 Task: In the  document Remotework.epub Add page color 'Sky Blue'Sky Blue . Insert watermark . Insert watermark  Ram&Sons Apply Font Style in watermark Nunito; font size  117 and place the watermark  Diagonally 
Action: Mouse moved to (263, 324)
Screenshot: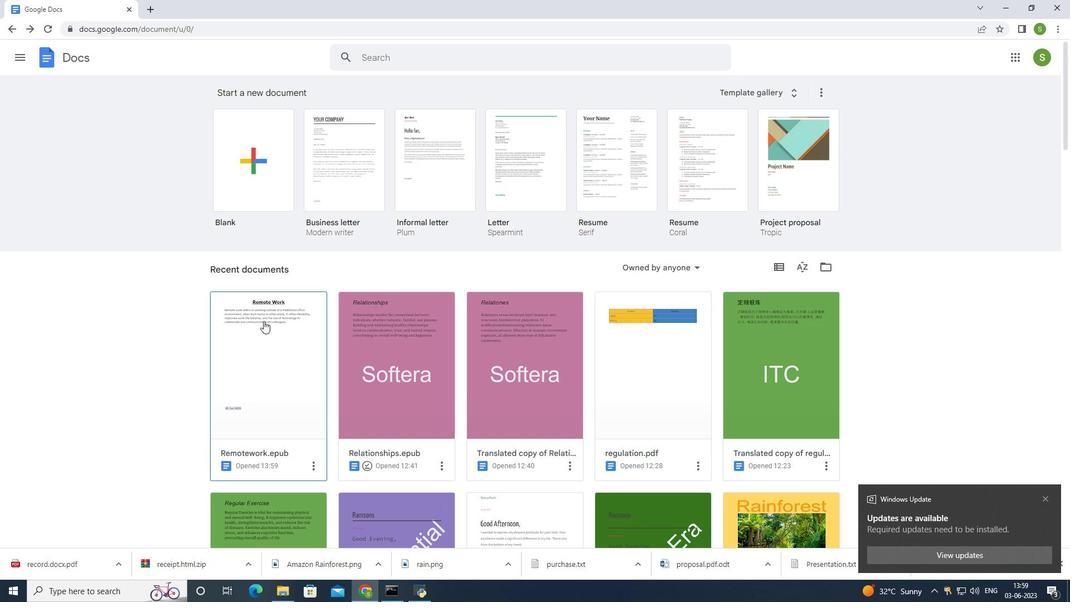 
Action: Mouse pressed left at (263, 324)
Screenshot: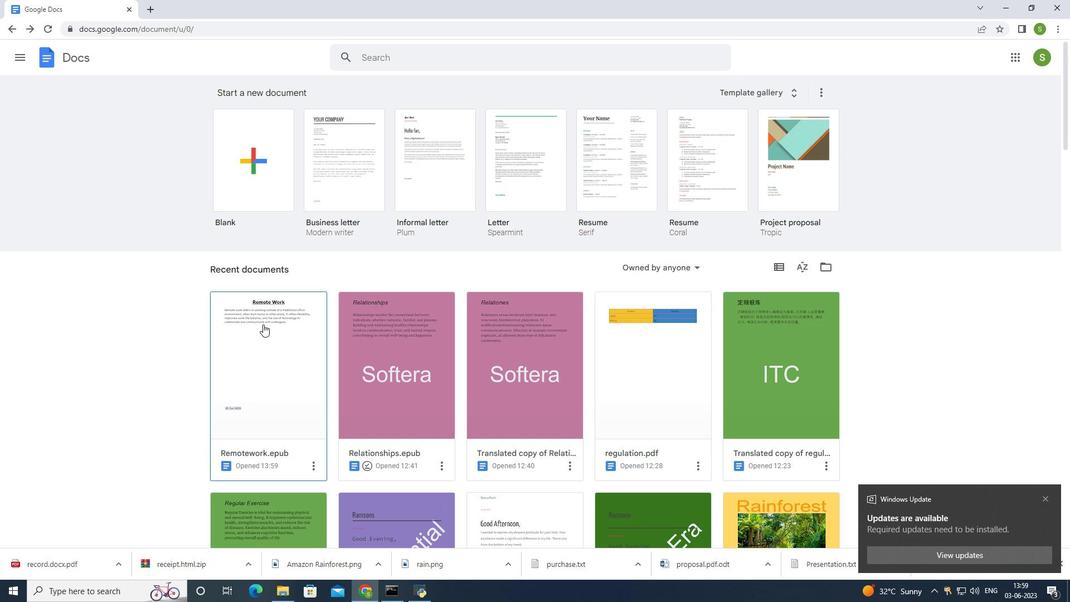 
Action: Mouse moved to (42, 66)
Screenshot: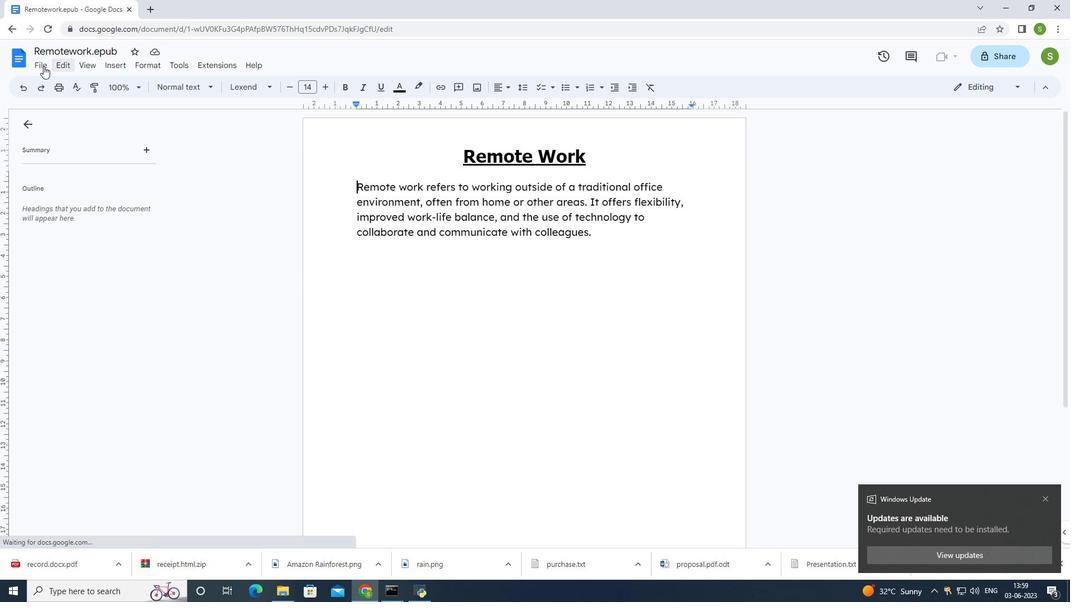 
Action: Mouse pressed left at (42, 66)
Screenshot: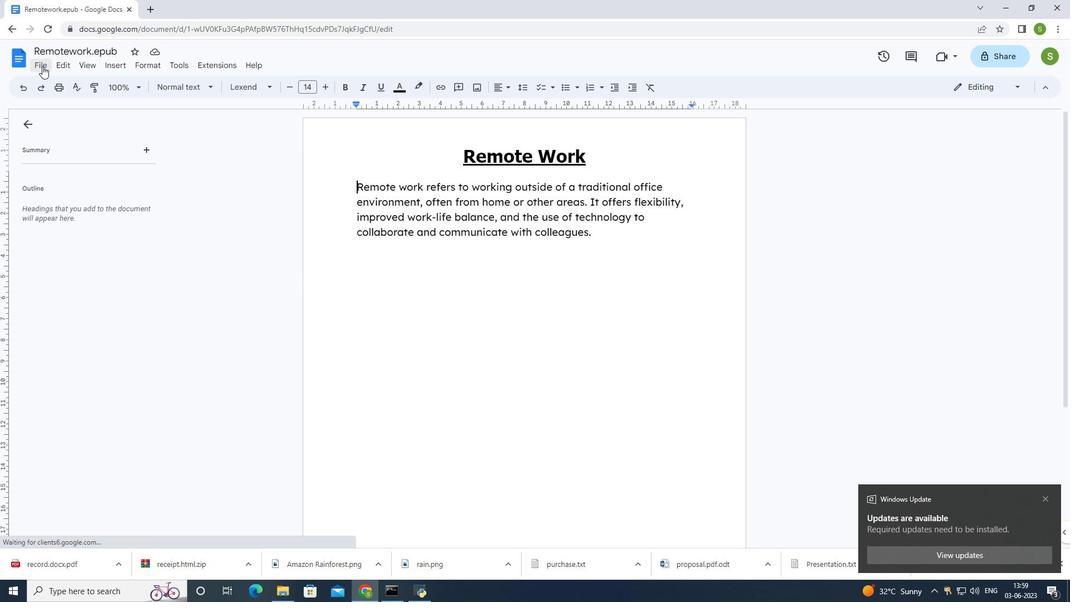 
Action: Mouse moved to (68, 369)
Screenshot: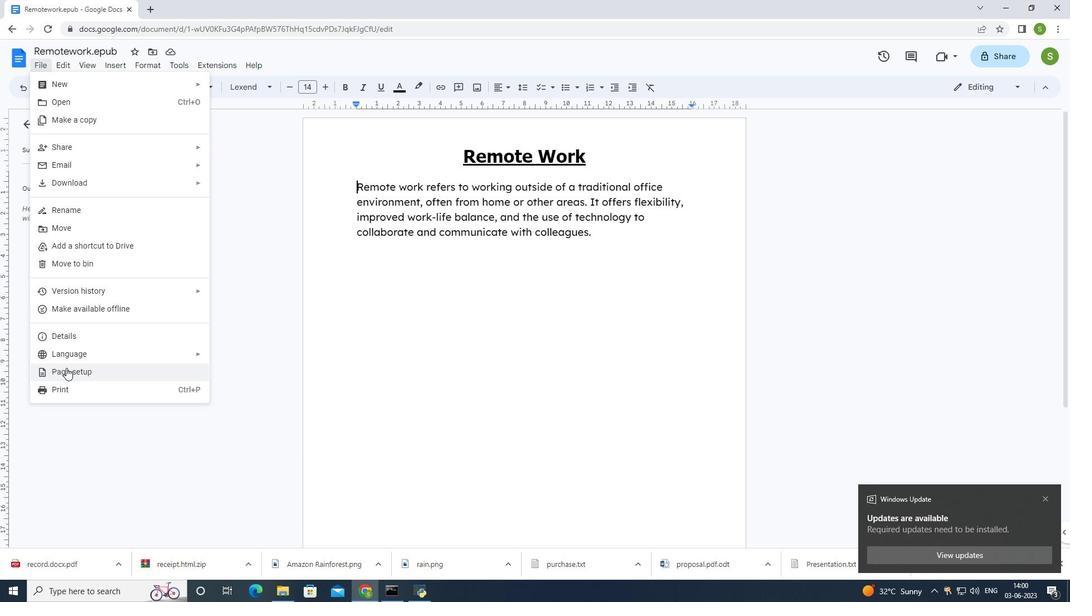 
Action: Mouse pressed left at (66, 367)
Screenshot: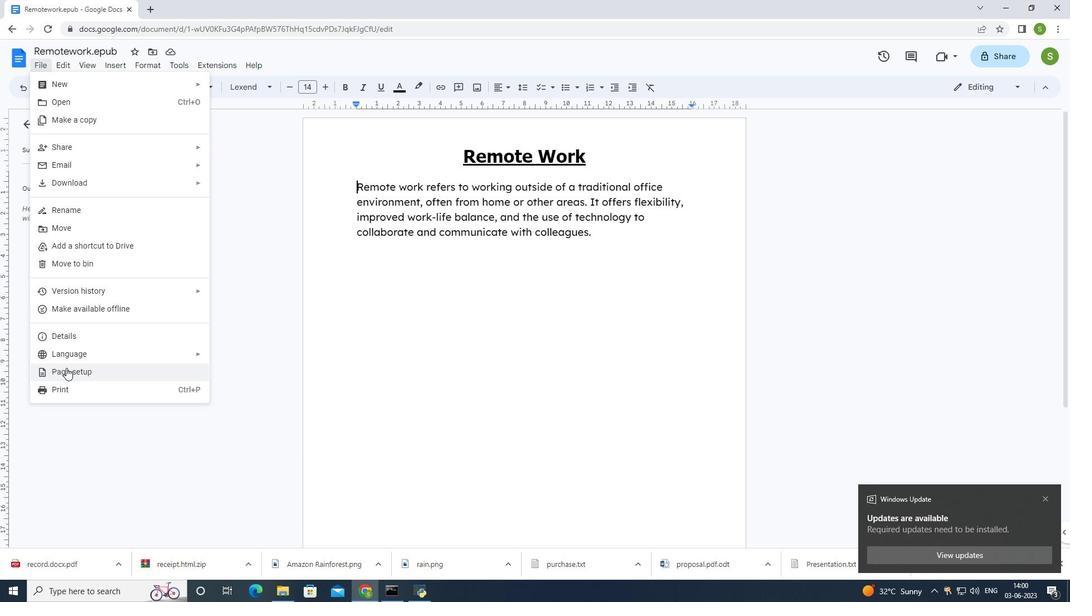 
Action: Mouse moved to (453, 362)
Screenshot: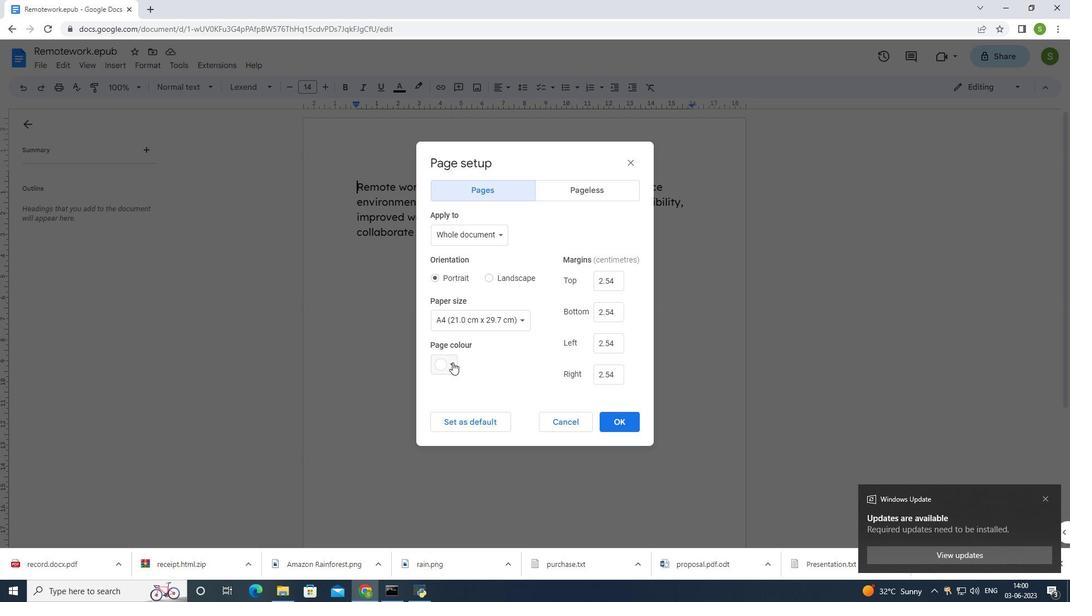
Action: Mouse pressed left at (453, 362)
Screenshot: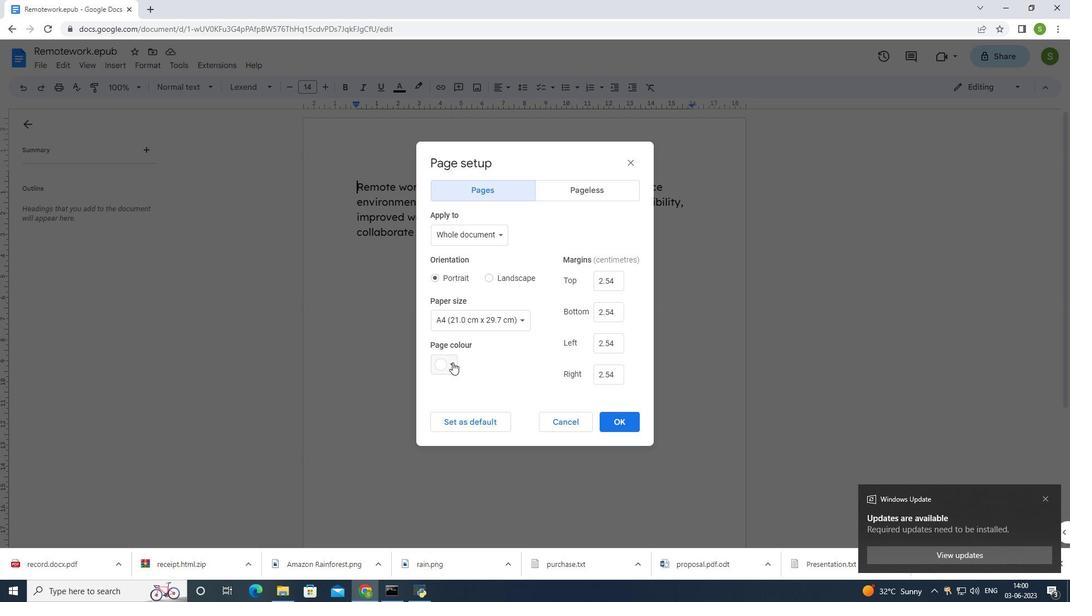 
Action: Mouse moved to (501, 434)
Screenshot: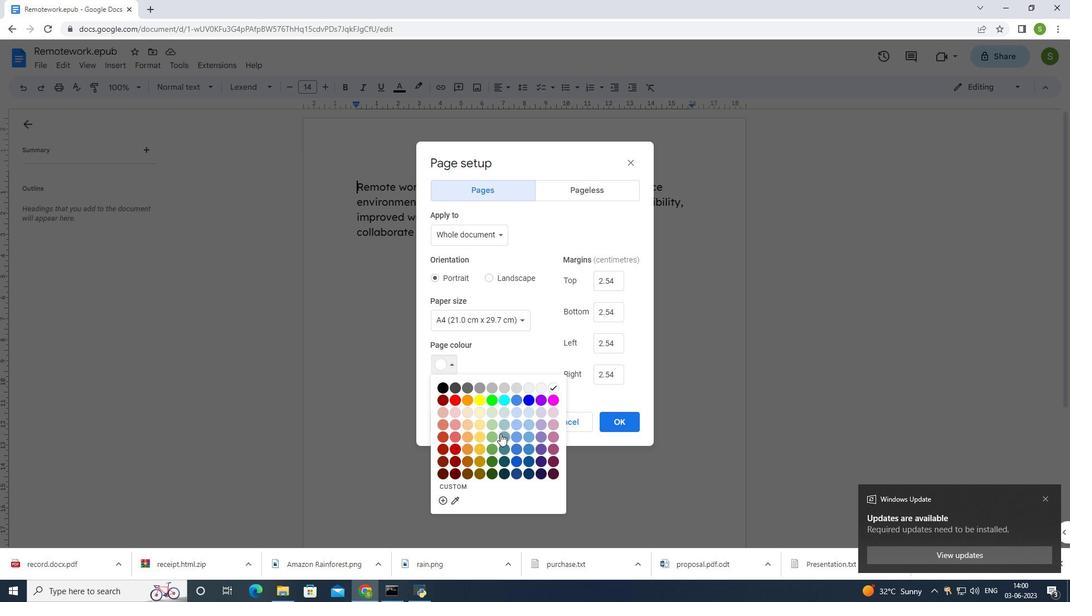 
Action: Mouse pressed left at (501, 434)
Screenshot: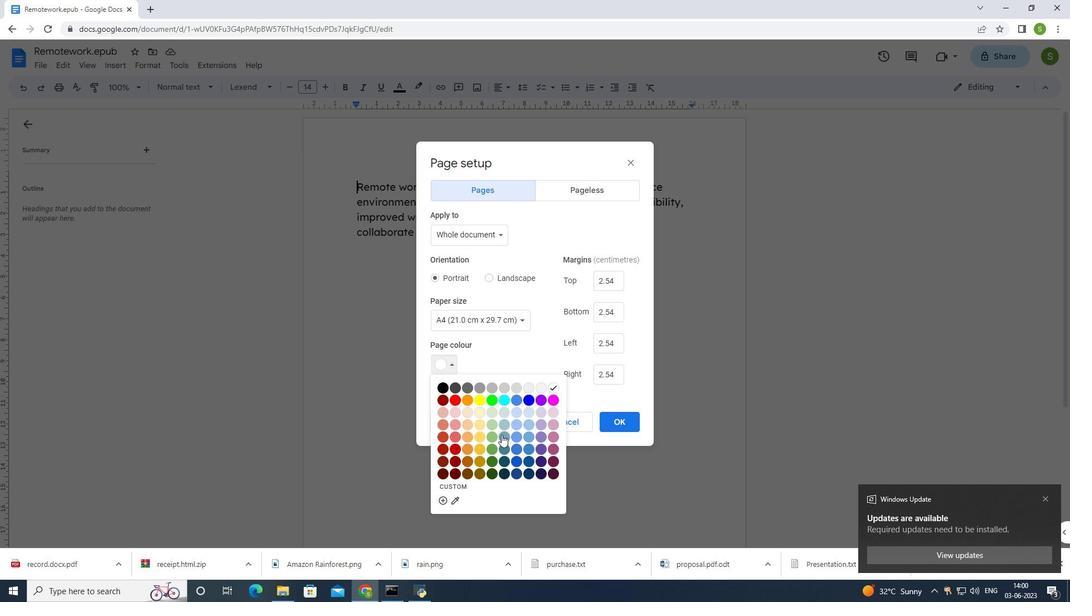 
Action: Mouse moved to (609, 422)
Screenshot: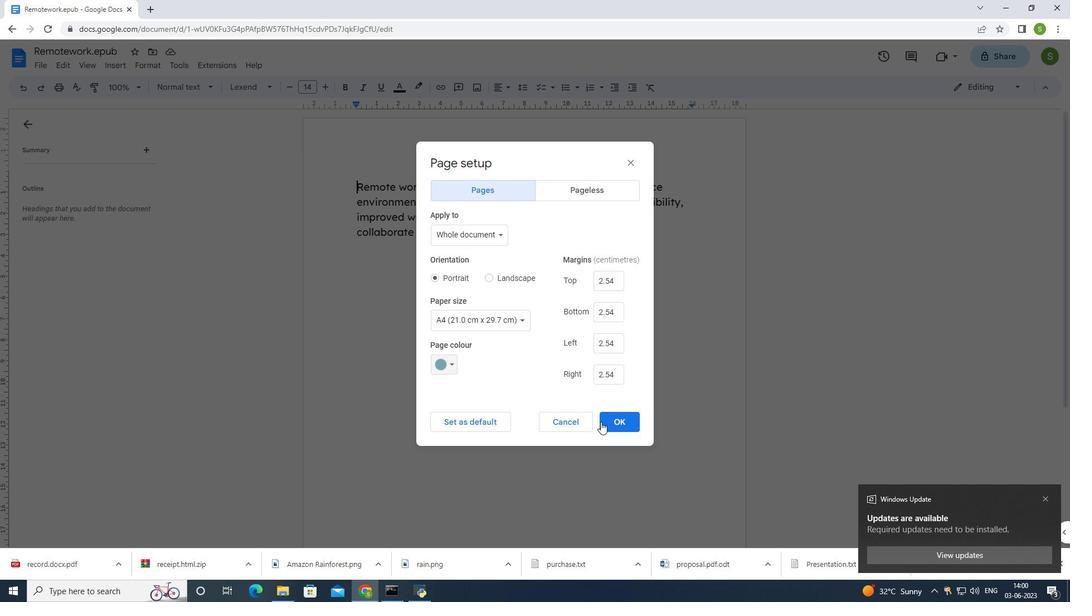 
Action: Mouse pressed left at (609, 422)
Screenshot: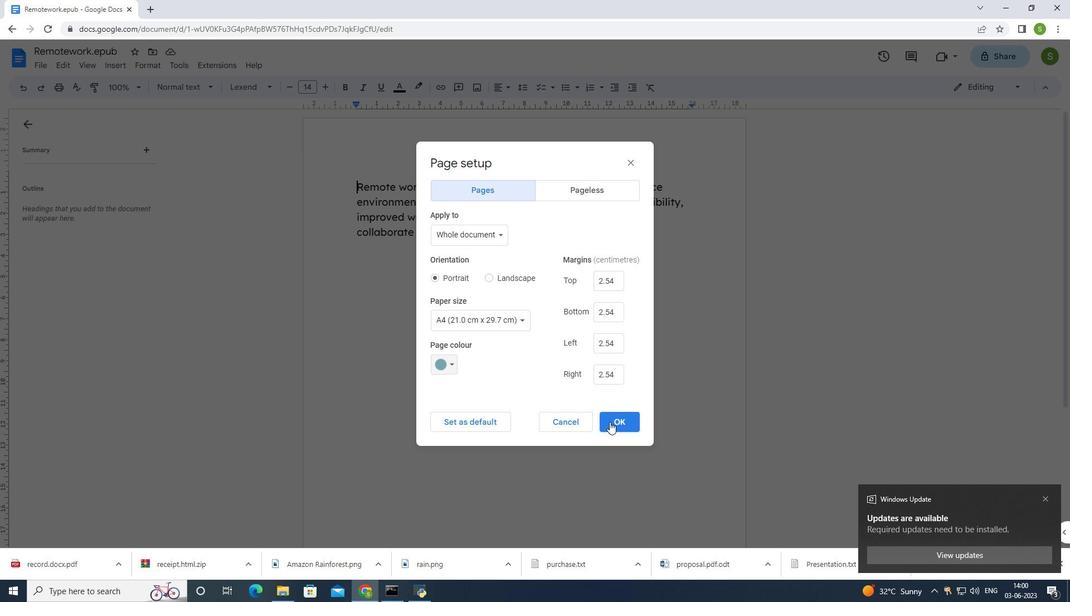 
Action: Mouse moved to (109, 69)
Screenshot: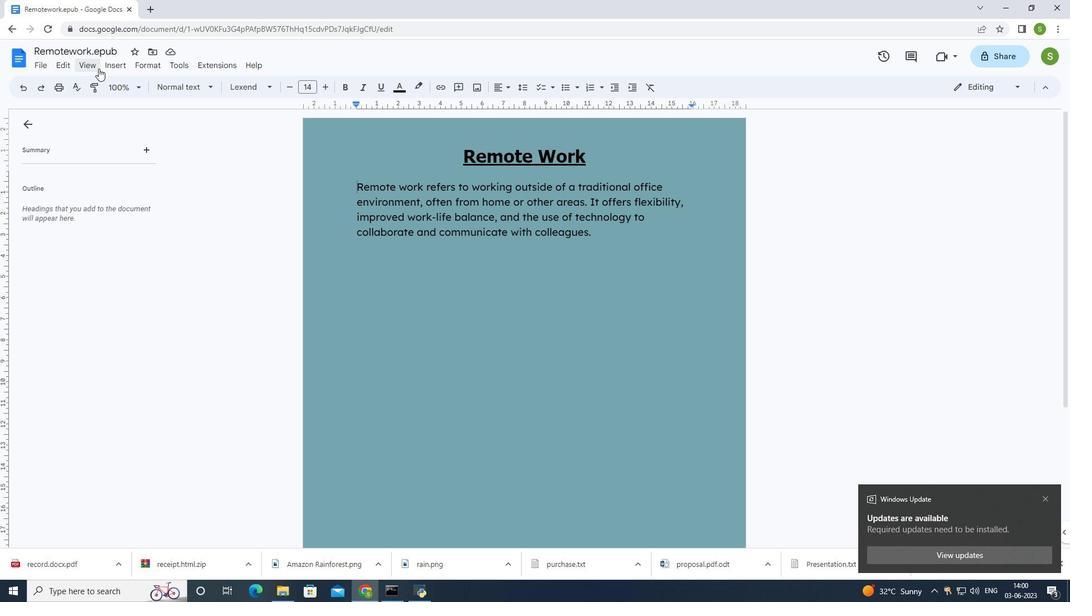 
Action: Mouse pressed left at (109, 69)
Screenshot: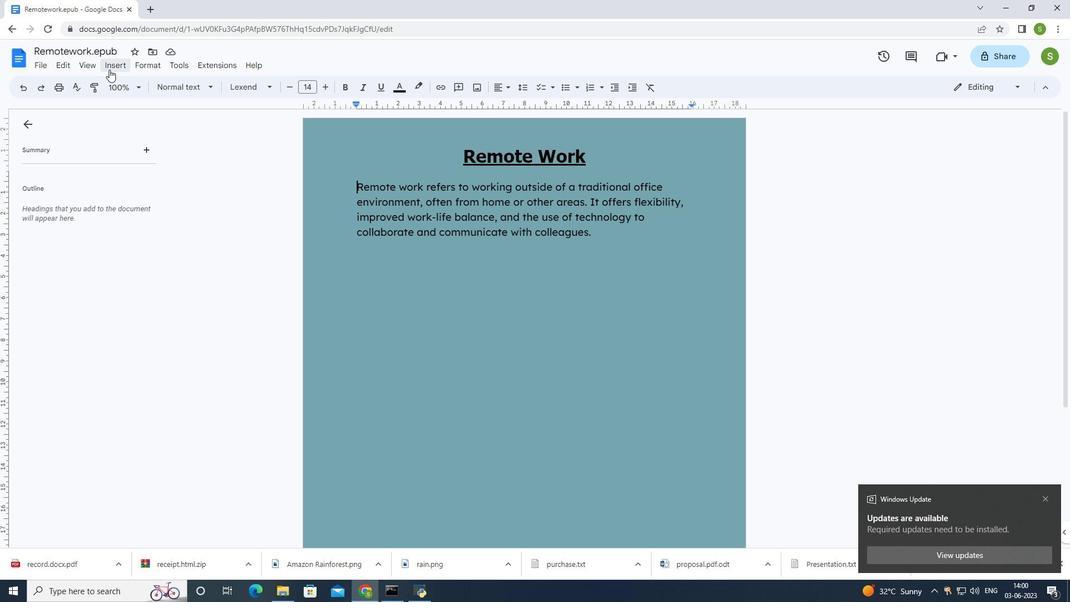 
Action: Mouse moved to (151, 324)
Screenshot: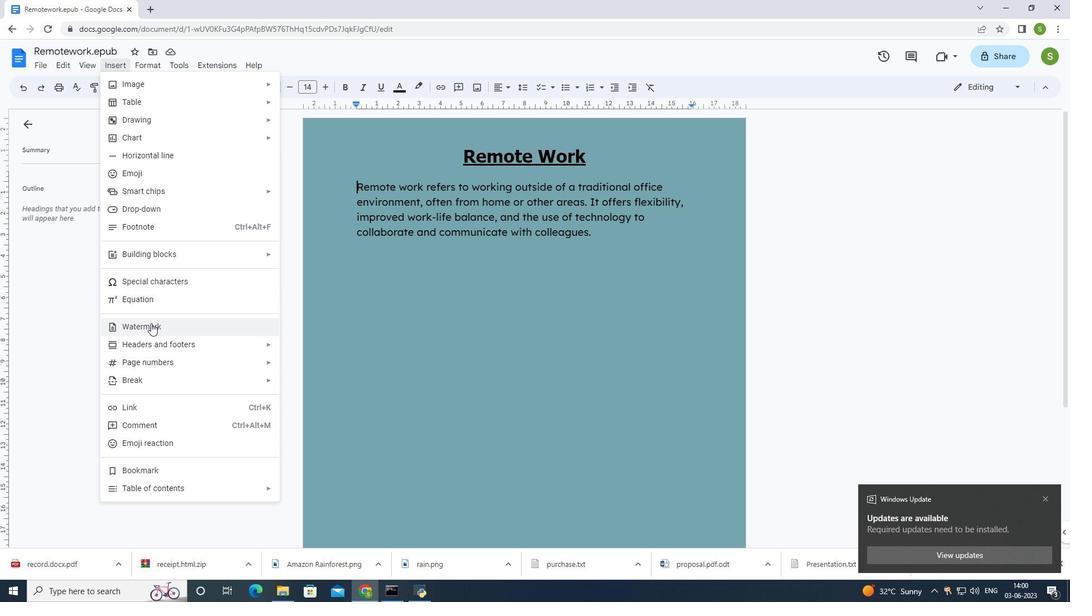 
Action: Mouse pressed left at (151, 324)
Screenshot: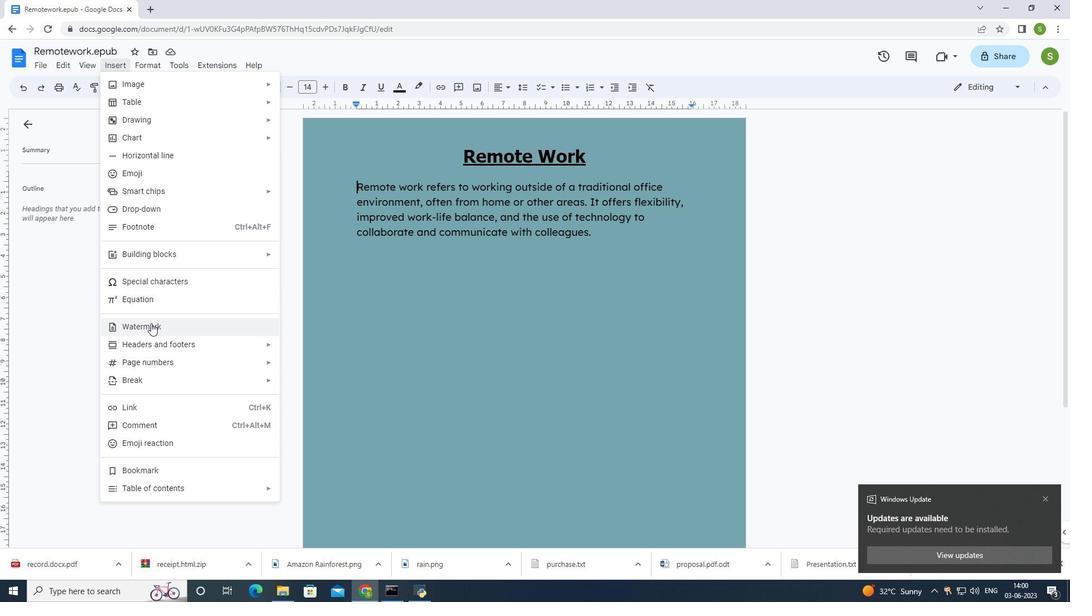 
Action: Mouse moved to (1014, 124)
Screenshot: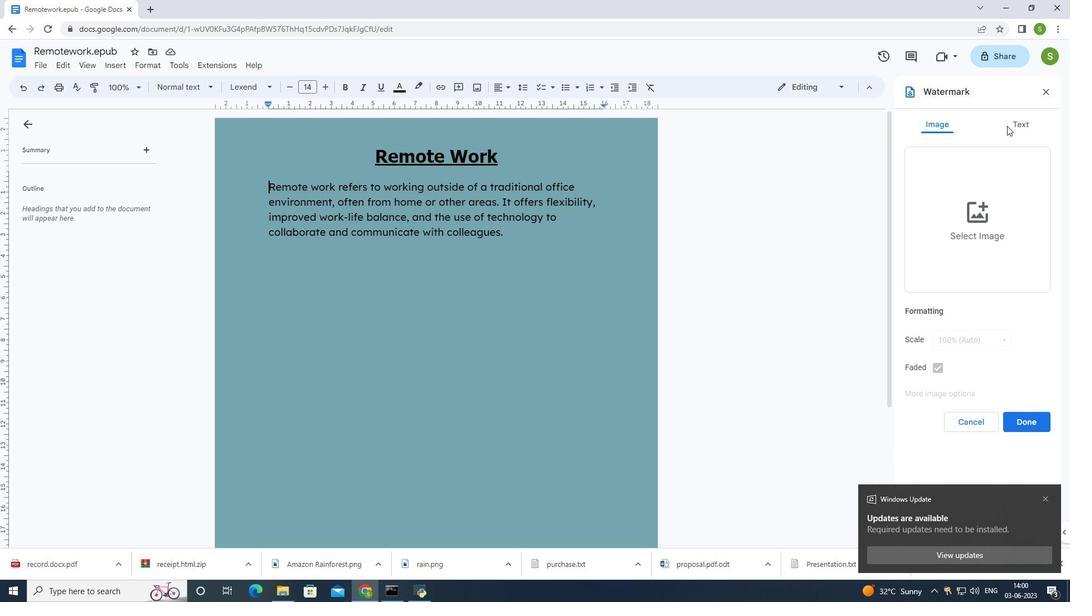
Action: Mouse pressed left at (1014, 124)
Screenshot: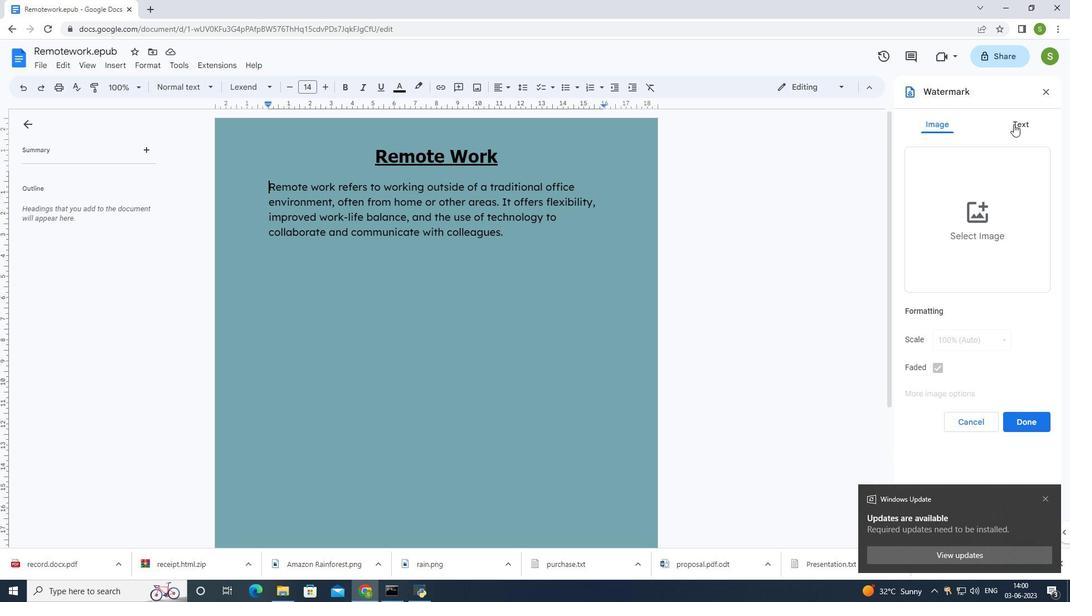 
Action: Mouse moved to (970, 156)
Screenshot: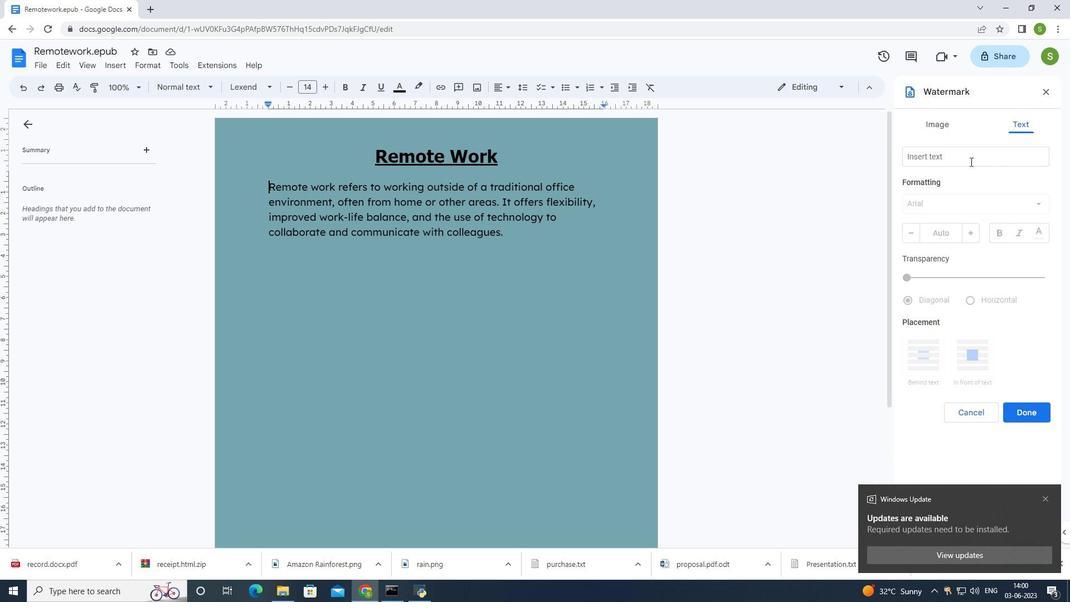 
Action: Mouse pressed left at (970, 156)
Screenshot: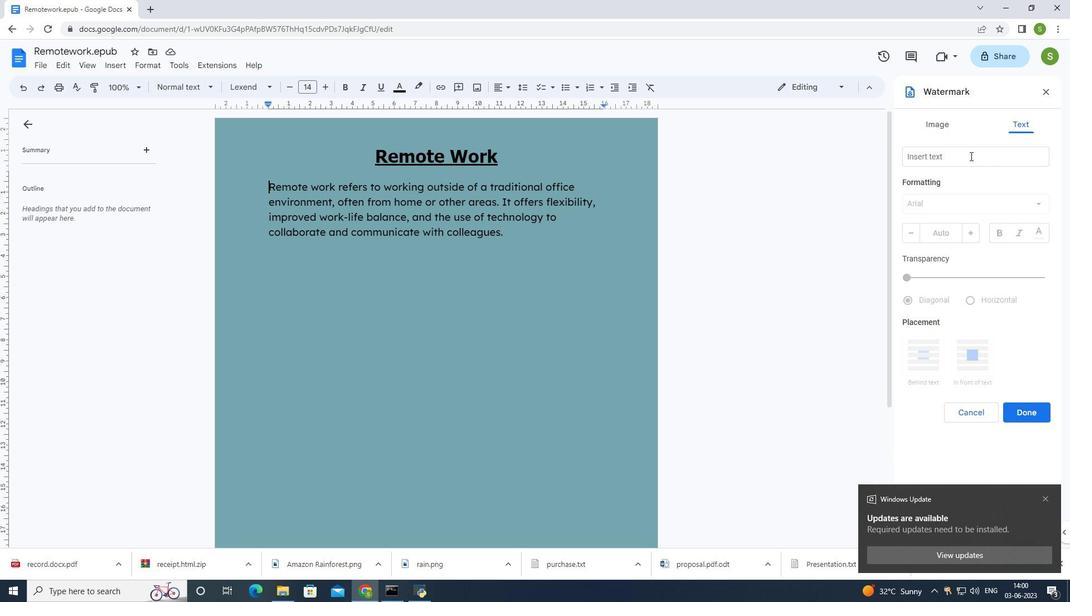 
Action: Mouse moved to (563, 260)
Screenshot: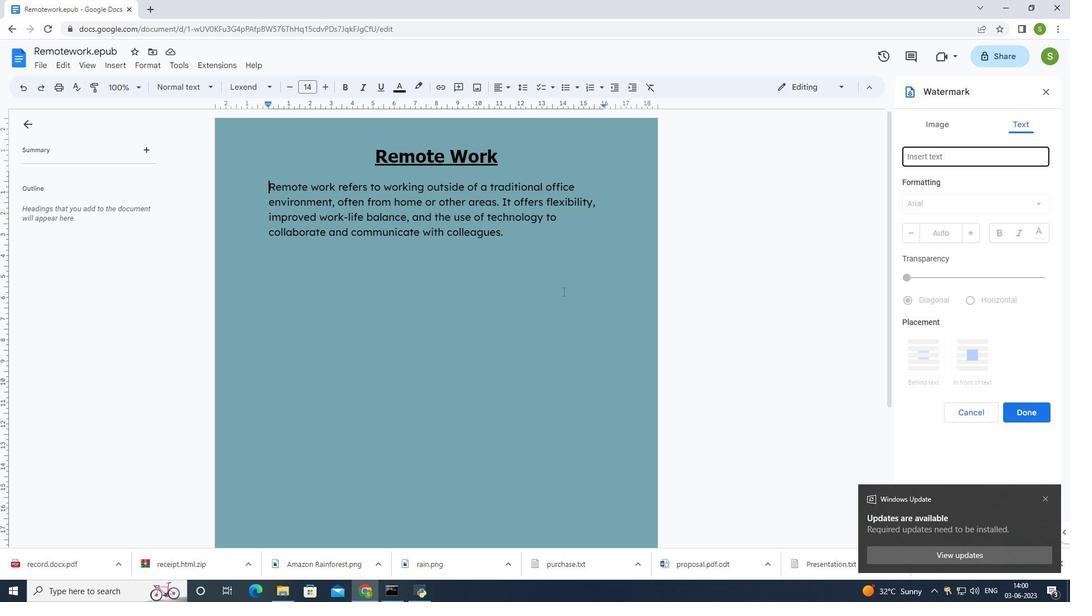
Action: Key pressed <Key.shift>Ram<Key.shift_r><Key.shift_r><Key.shift_r><Key.shift_r><Key.shift_r><Key.shift_r><Key.shift_r><Key.shift_r><Key.shift_r><Key.shift_r><Key.shift_r><Key.shift_r><Key.shift_r><Key.shift_r><Key.shift_r>&<Key.shift>Sons
Screenshot: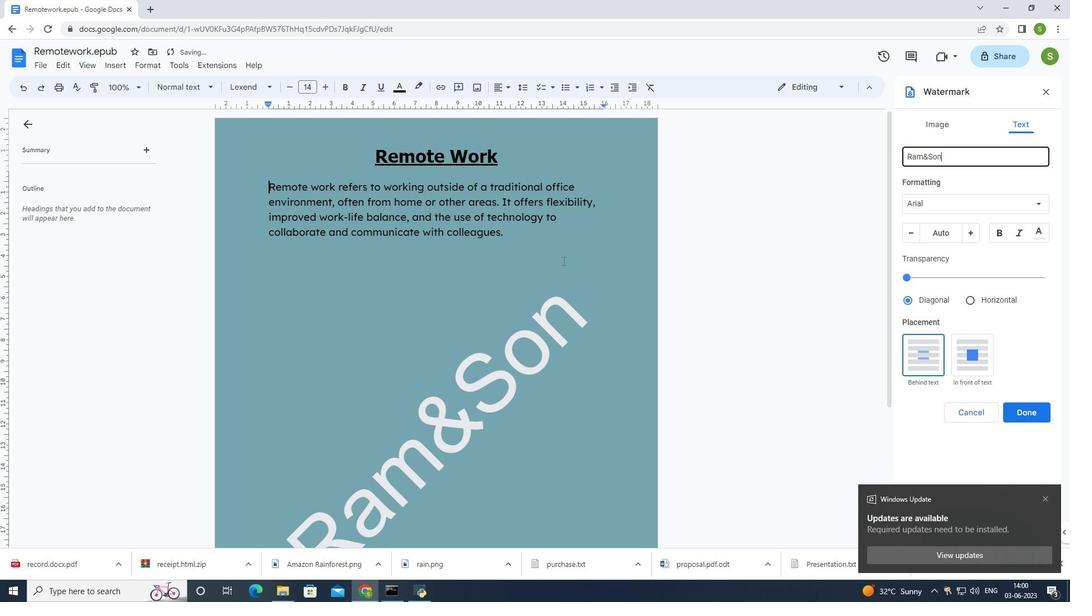 
Action: Mouse moved to (937, 199)
Screenshot: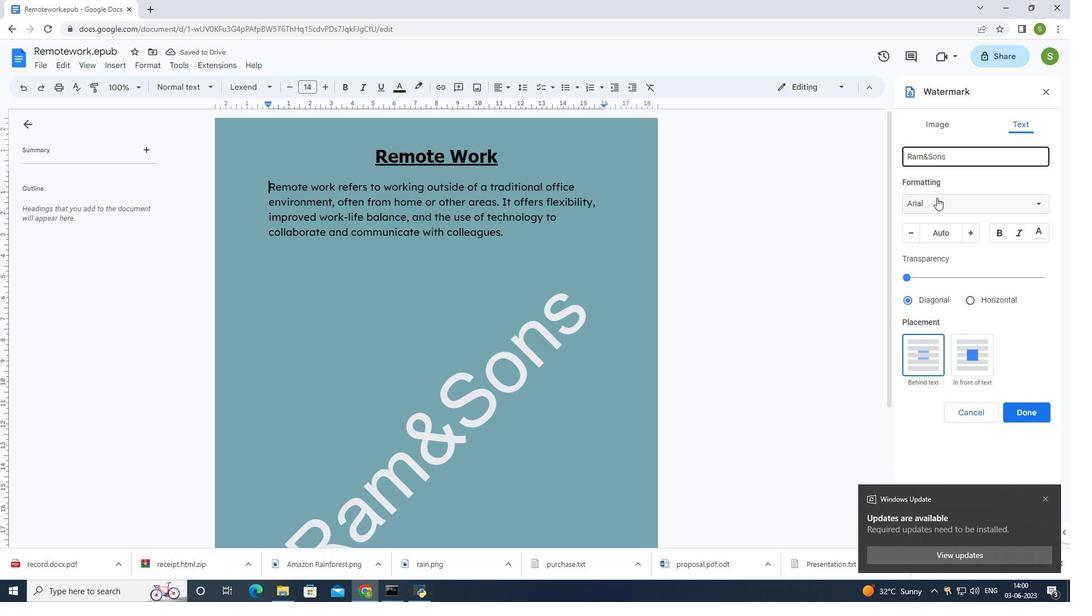 
Action: Mouse pressed left at (937, 199)
Screenshot: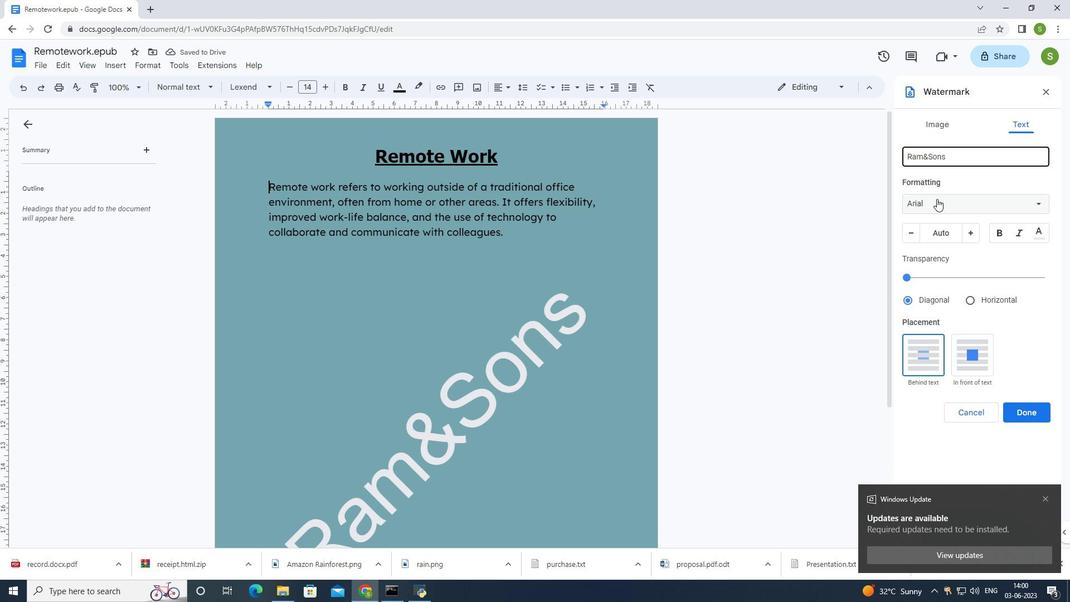 
Action: Mouse moved to (936, 223)
Screenshot: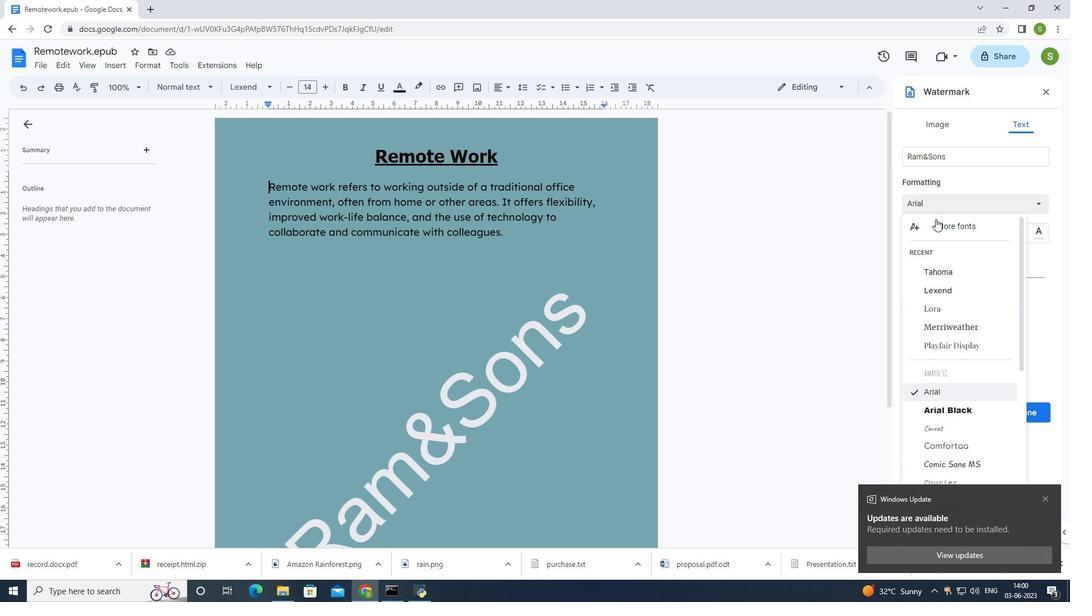 
Action: Mouse pressed left at (936, 223)
Screenshot: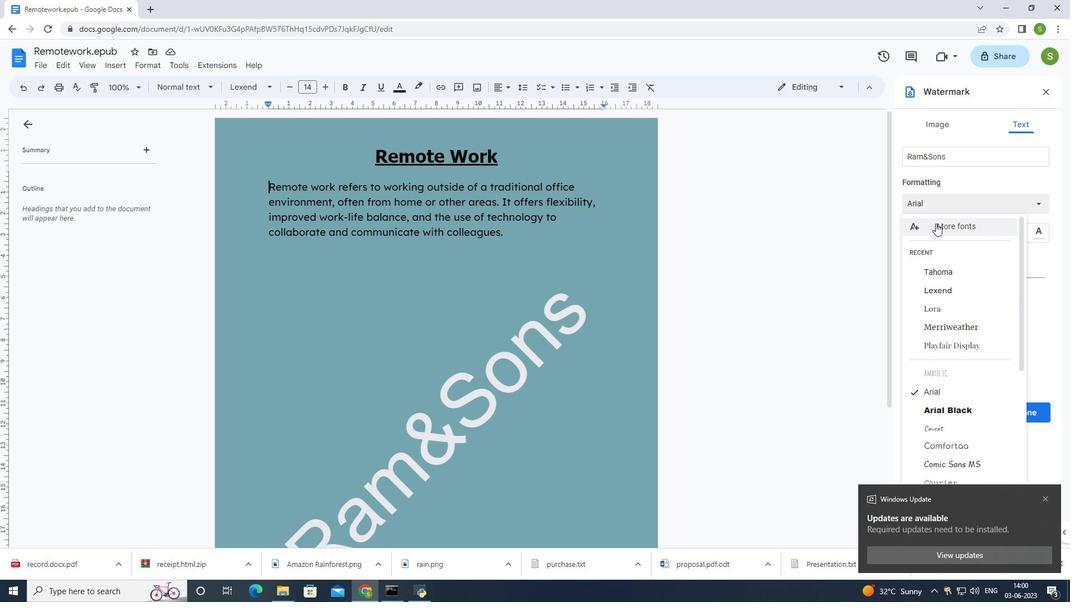 
Action: Mouse moved to (362, 158)
Screenshot: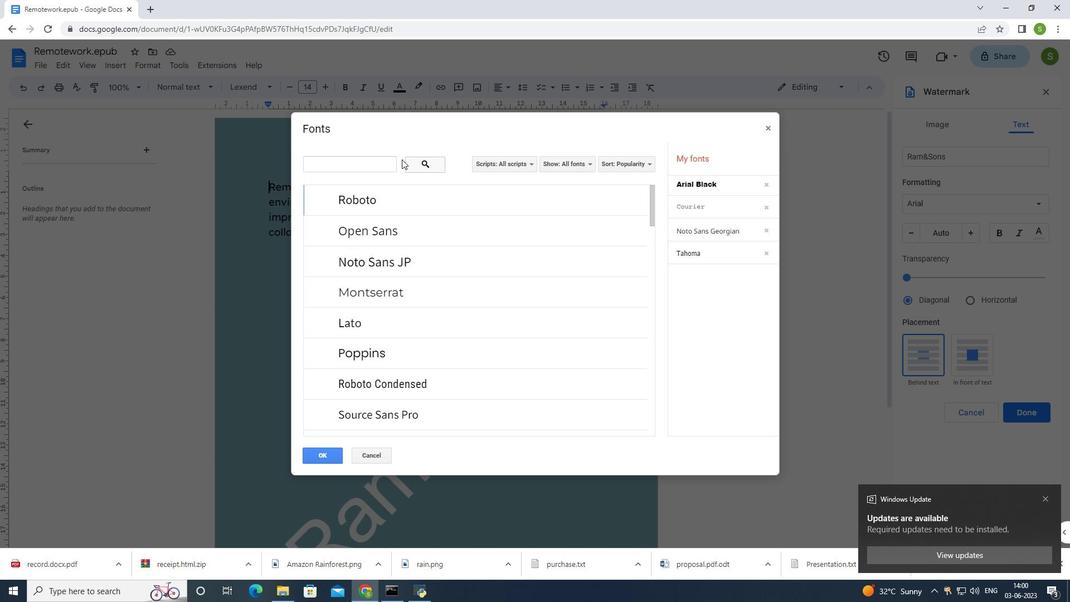 
Action: Mouse pressed left at (362, 158)
Screenshot: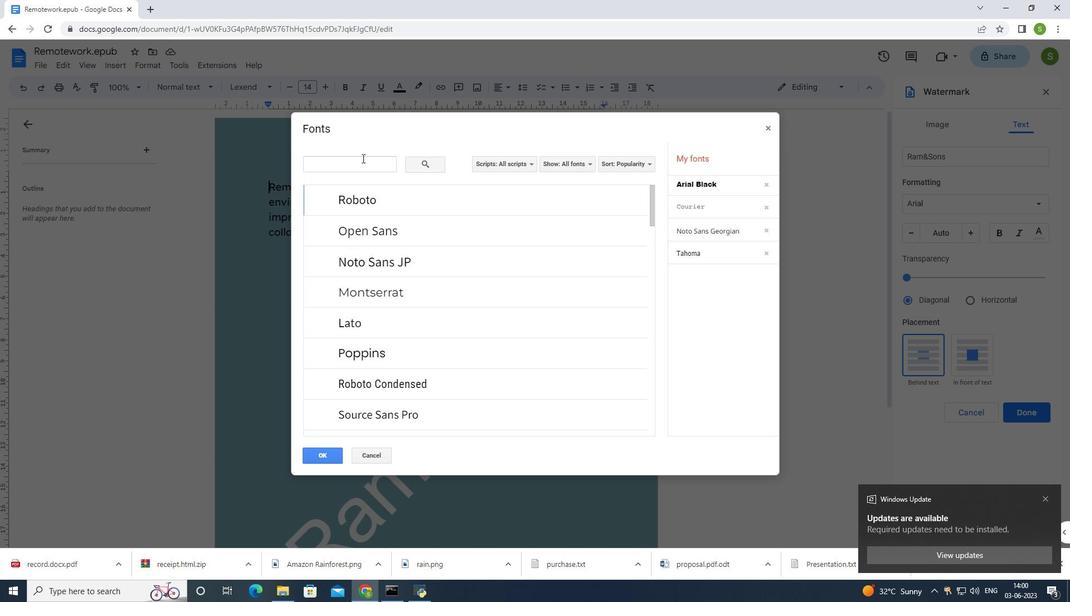 
Action: Mouse moved to (433, 132)
Screenshot: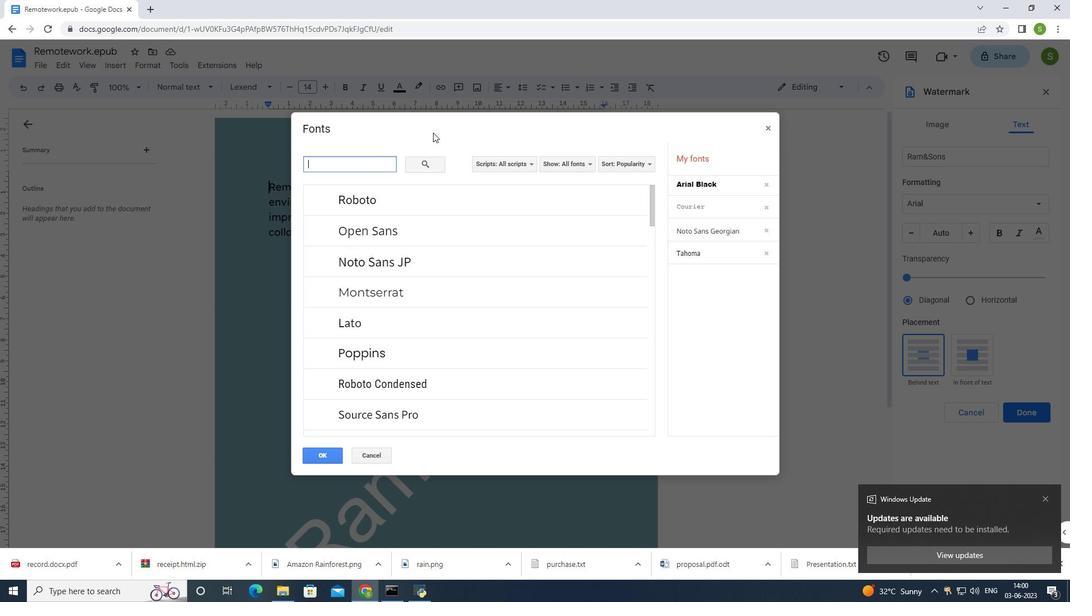 
Action: Key pressed <Key.shift>Nunito
Screenshot: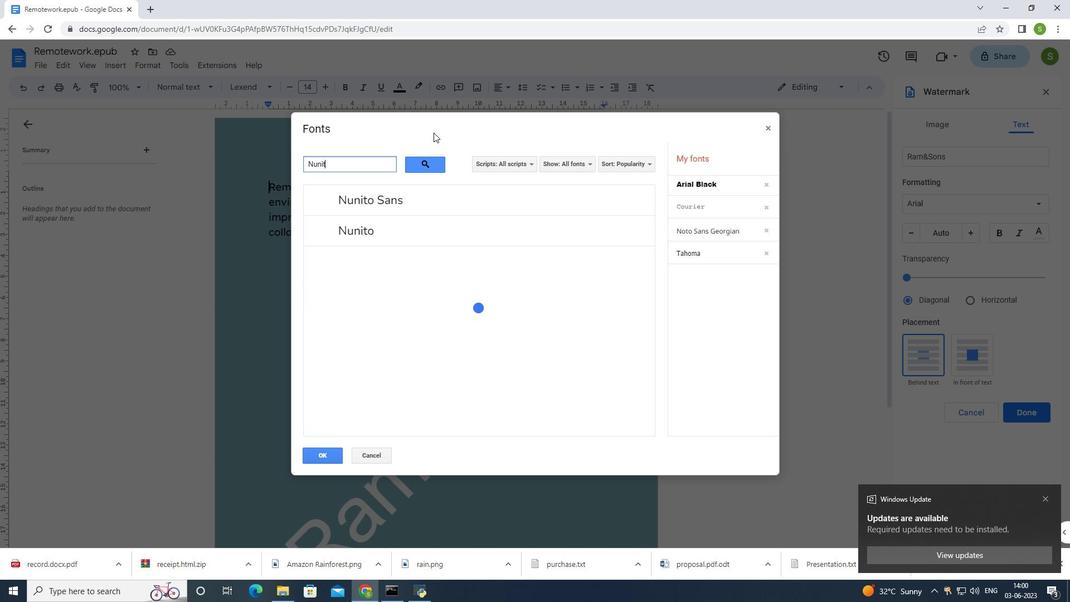 
Action: Mouse moved to (390, 226)
Screenshot: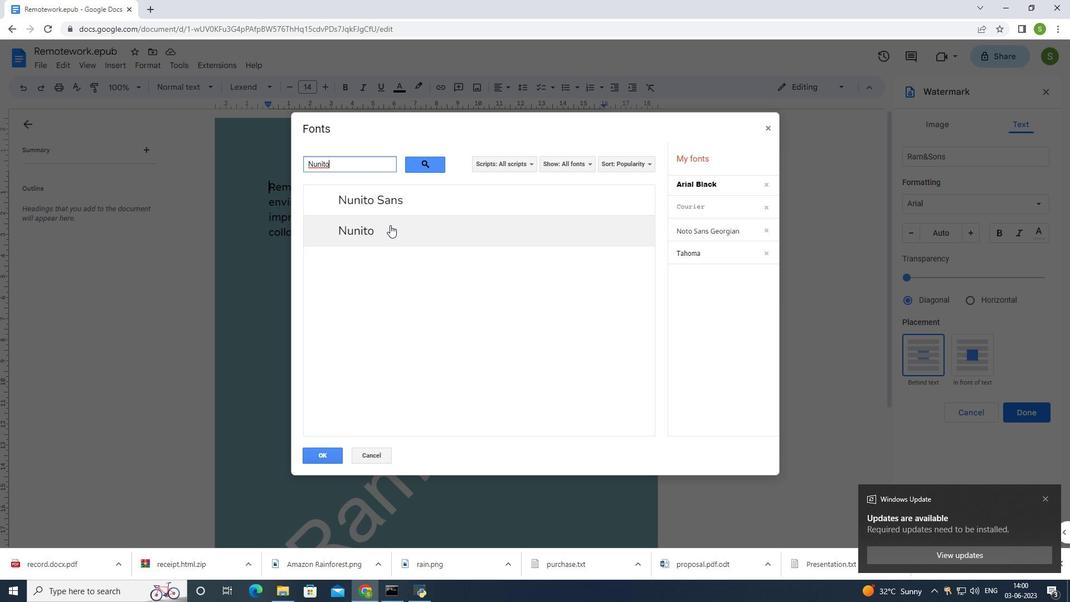 
Action: Mouse pressed left at (390, 226)
Screenshot: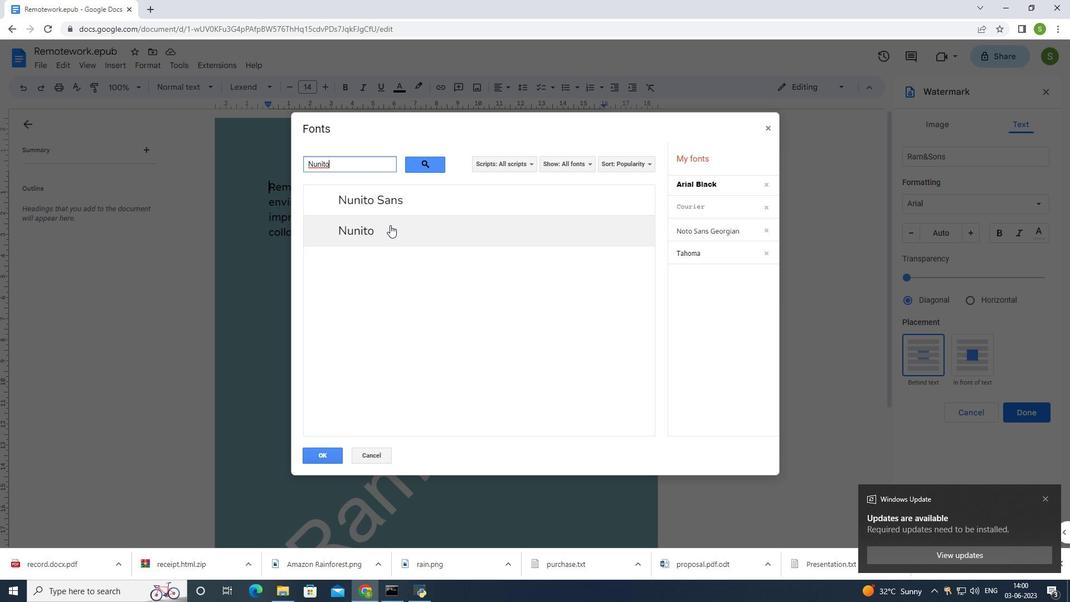 
Action: Mouse moved to (332, 458)
Screenshot: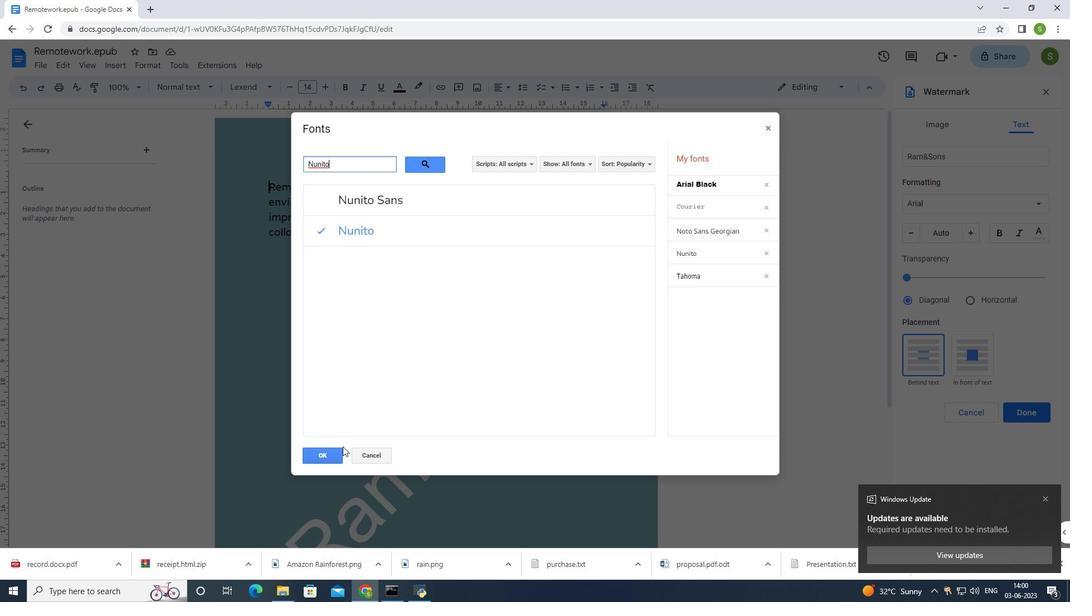 
Action: Mouse pressed left at (332, 458)
Screenshot: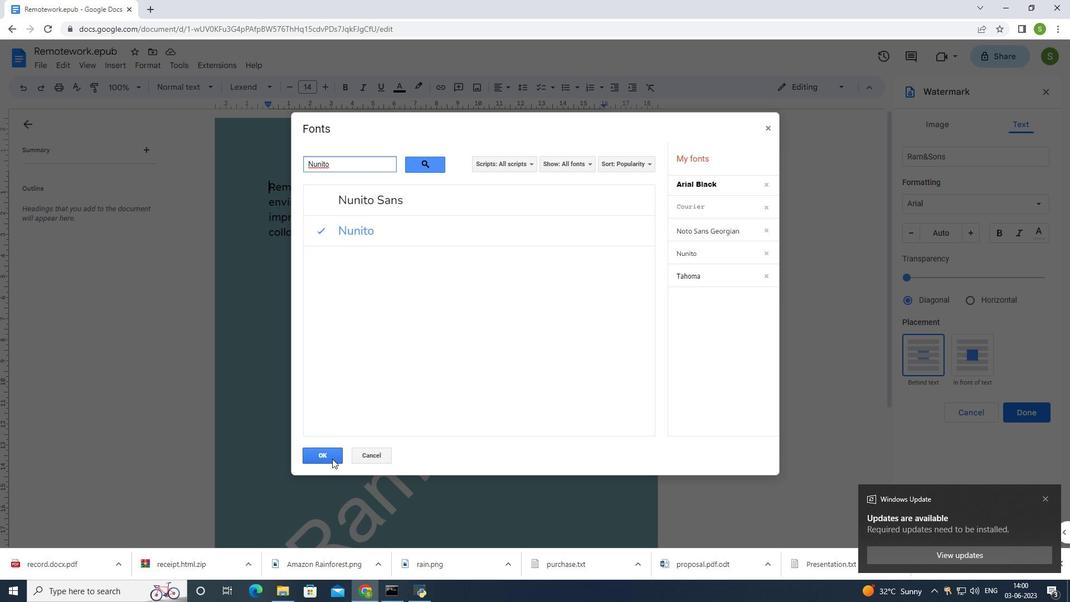 
Action: Mouse moved to (974, 234)
Screenshot: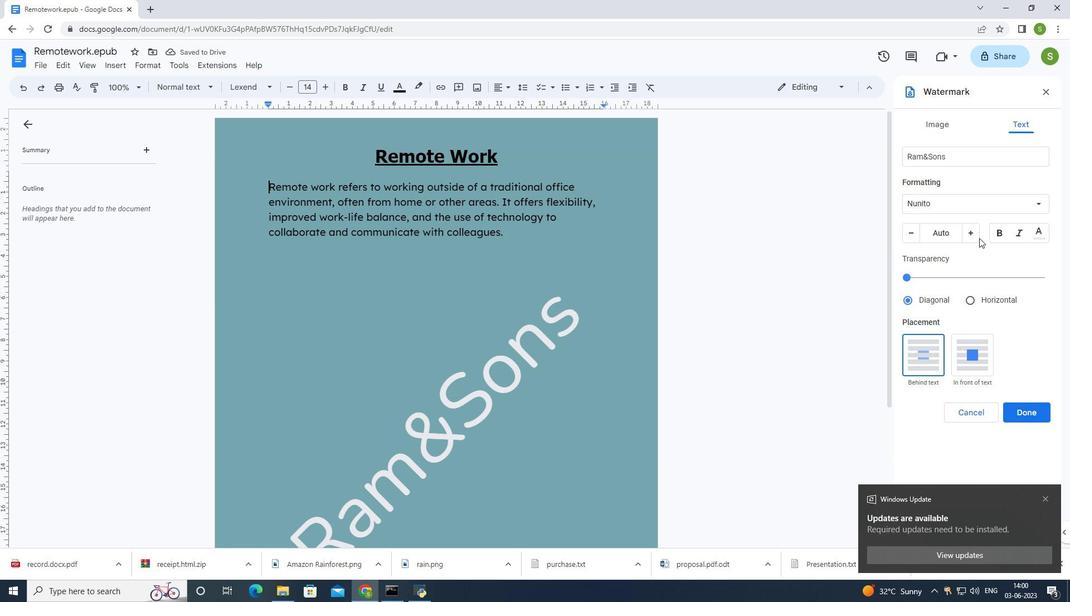 
Action: Mouse pressed left at (974, 234)
Screenshot: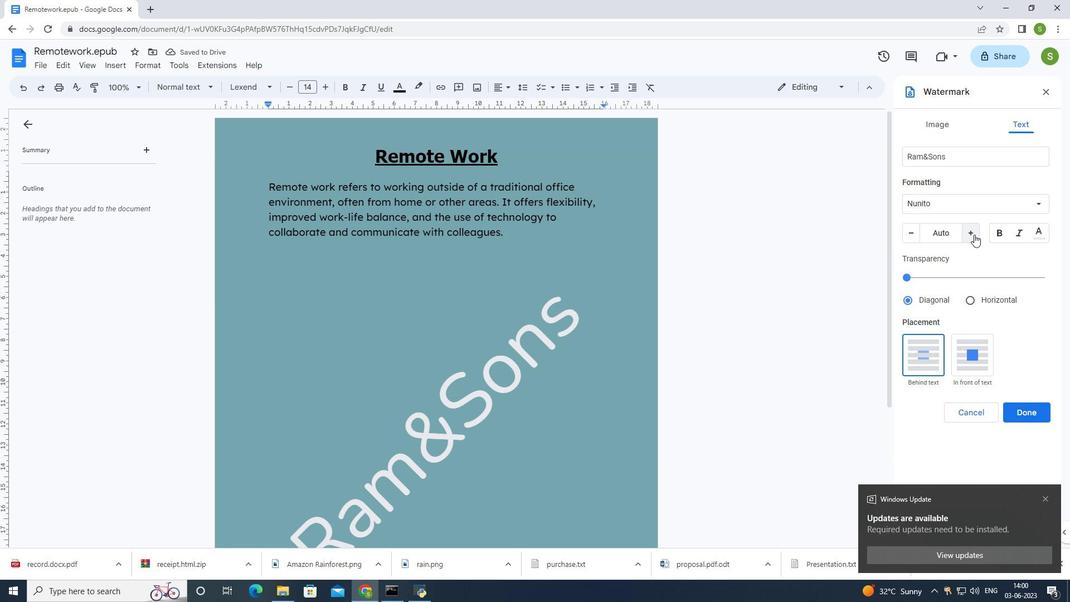 
Action: Mouse pressed left at (974, 234)
Screenshot: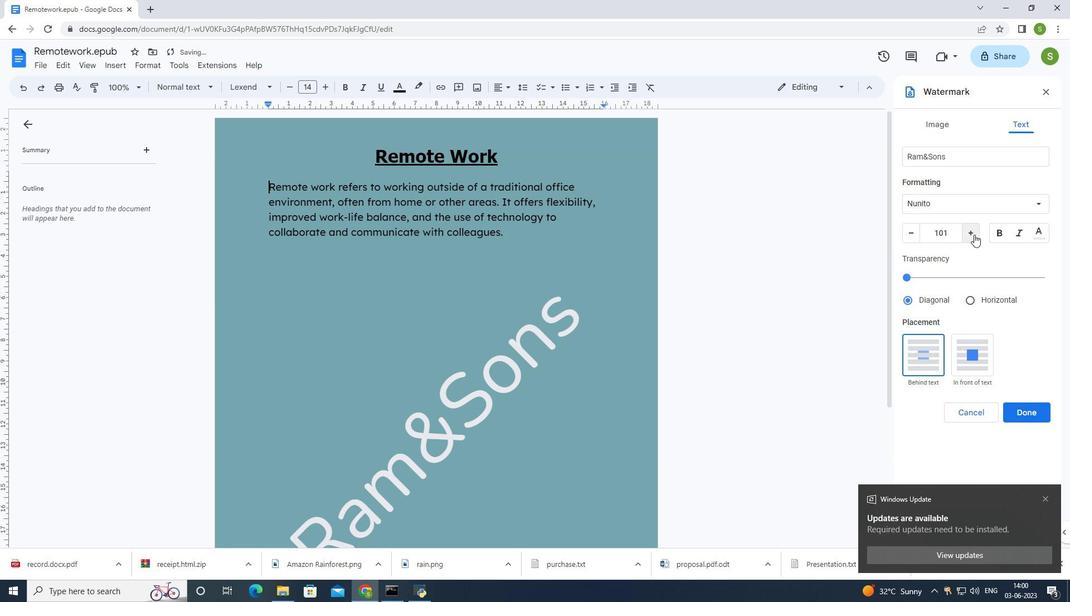 
Action: Mouse pressed left at (974, 234)
Screenshot: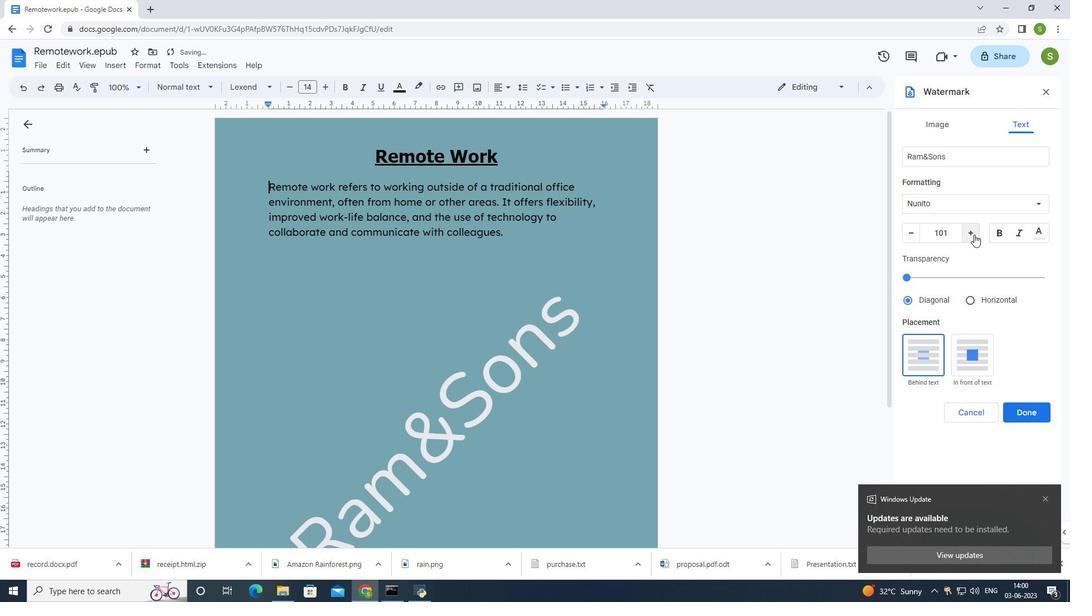 
Action: Mouse pressed left at (974, 234)
Screenshot: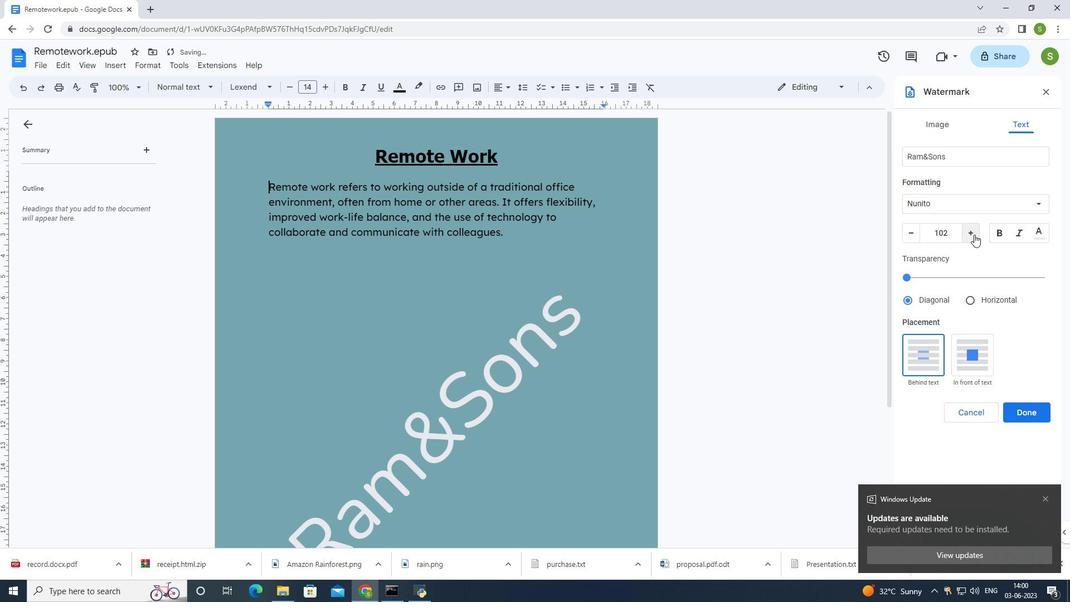 
Action: Mouse pressed left at (974, 234)
Screenshot: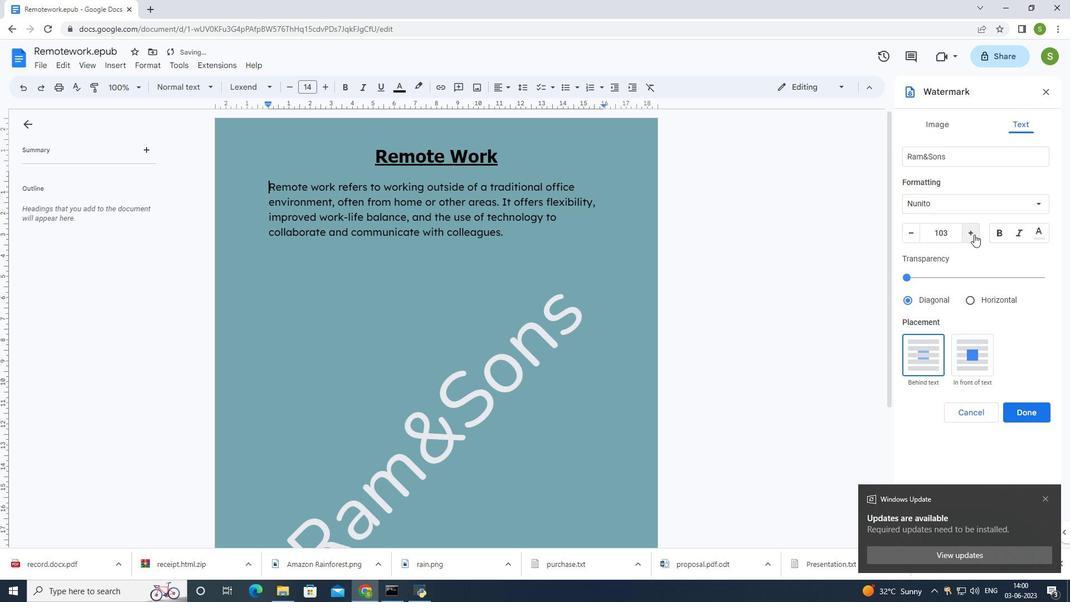 
Action: Mouse pressed left at (974, 234)
Screenshot: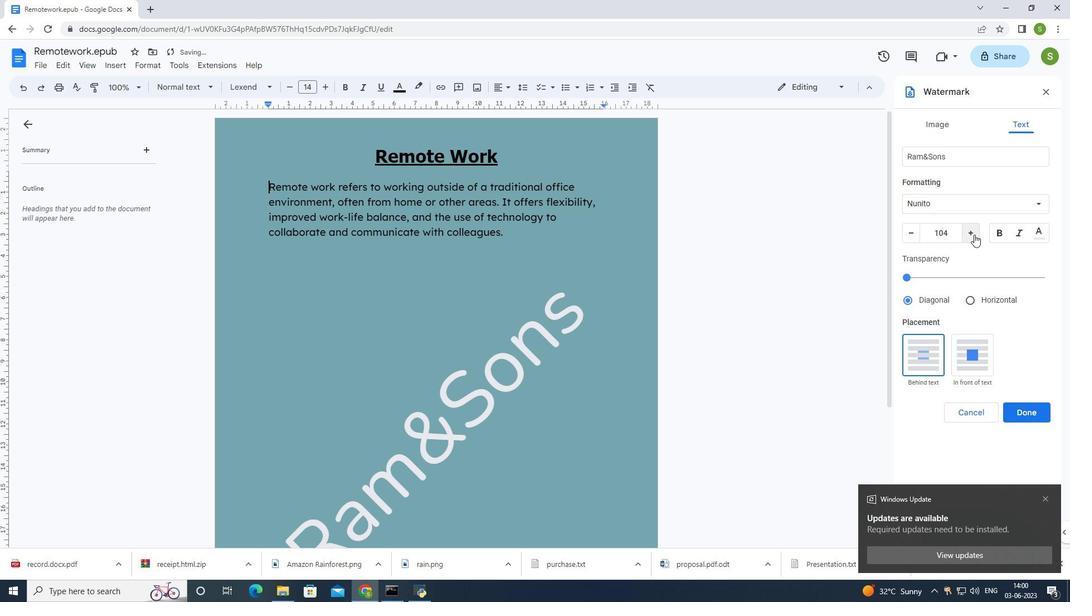
Action: Mouse pressed left at (974, 234)
Screenshot: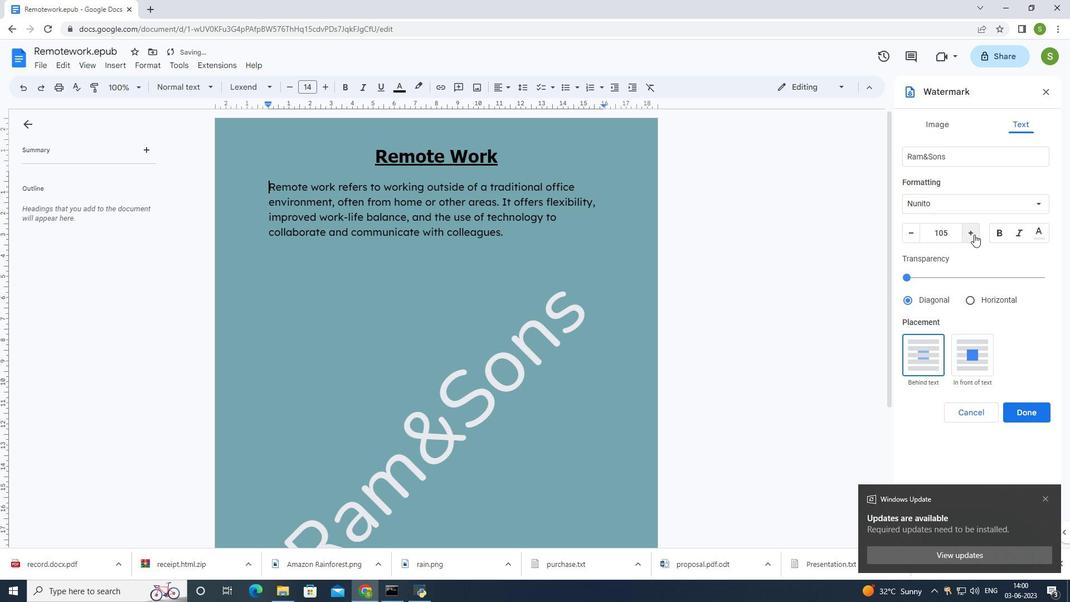 
Action: Mouse pressed left at (974, 234)
Screenshot: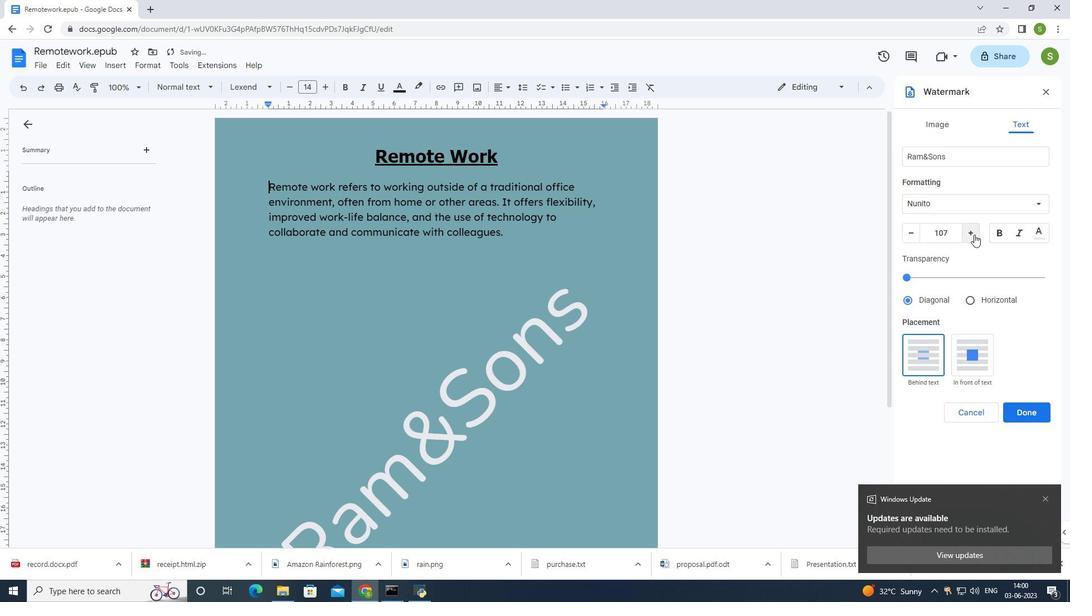 
Action: Mouse pressed left at (974, 234)
Screenshot: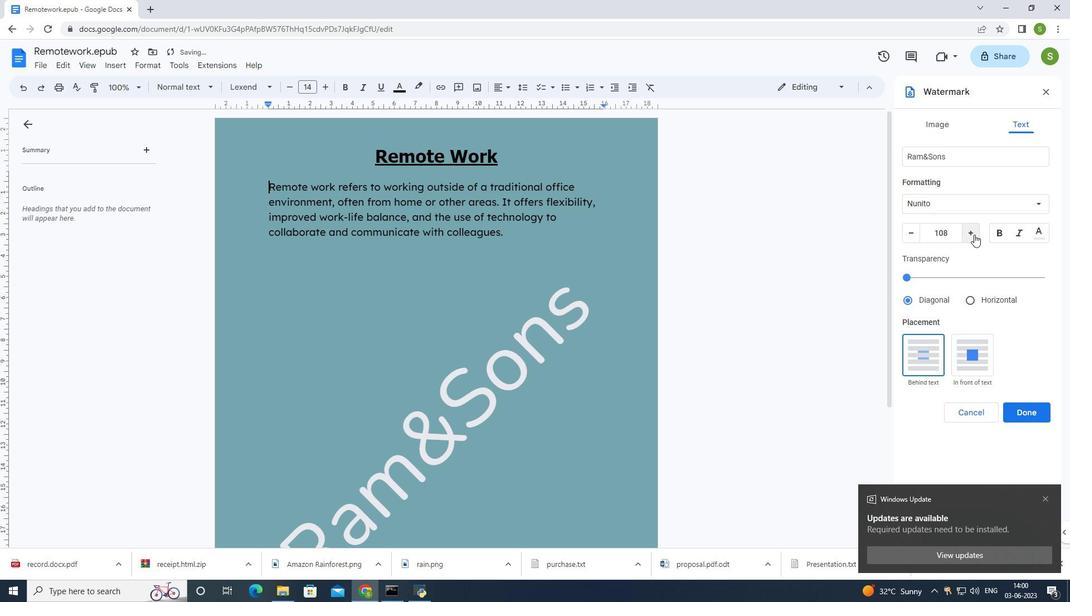 
Action: Mouse pressed left at (974, 234)
Screenshot: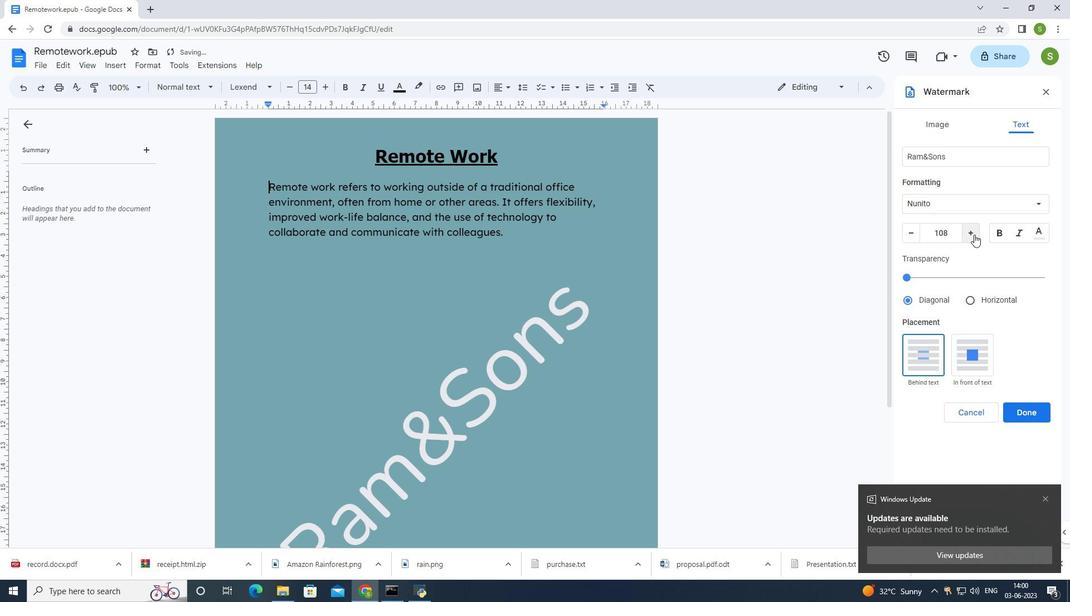 
Action: Mouse pressed left at (974, 234)
Screenshot: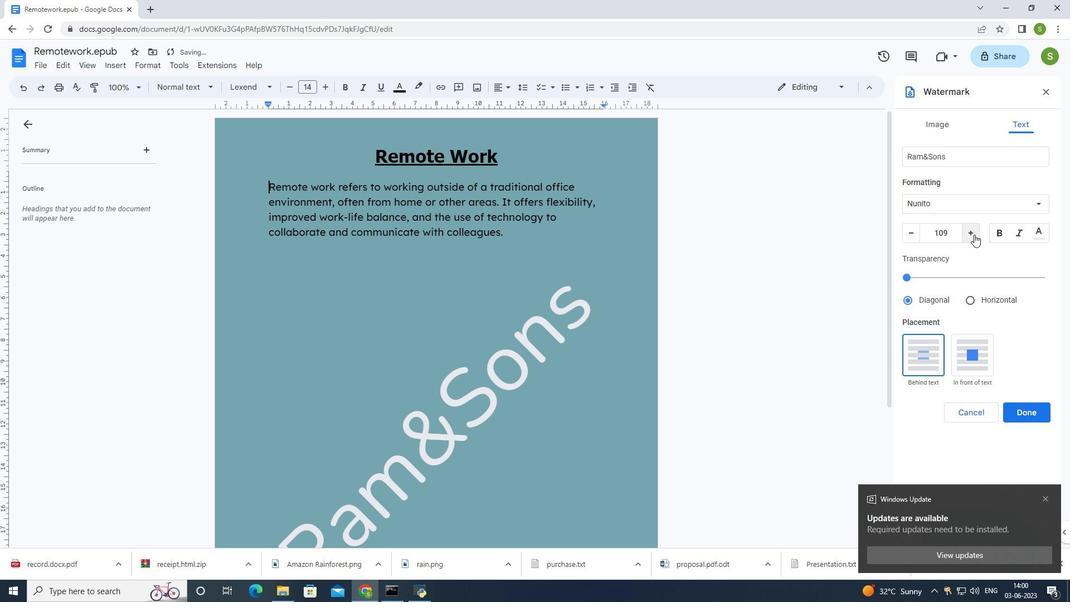 
Action: Mouse pressed left at (974, 234)
Screenshot: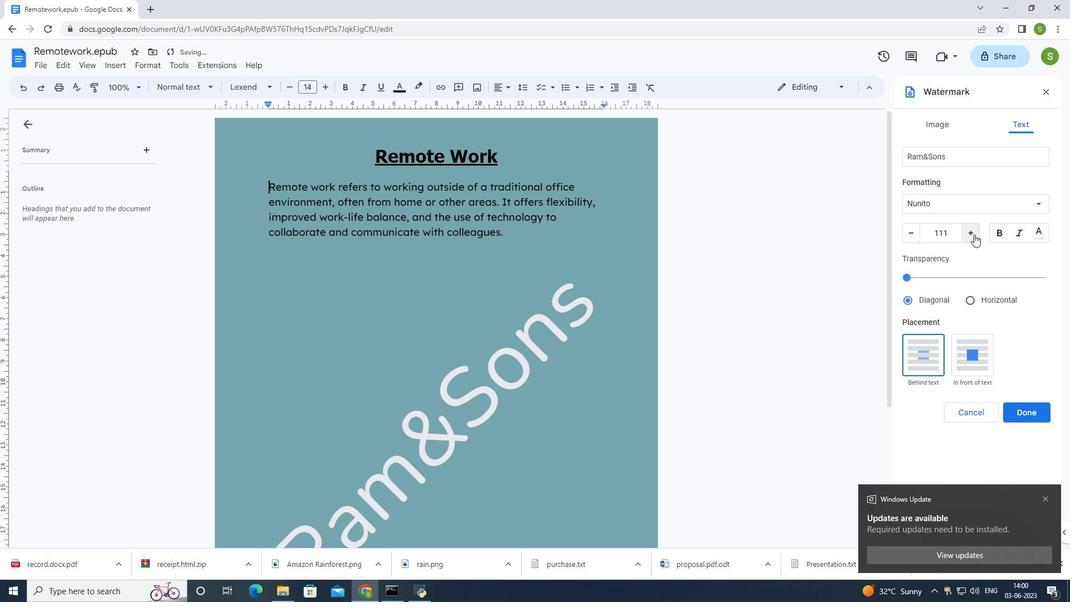 
Action: Mouse pressed left at (974, 234)
Screenshot: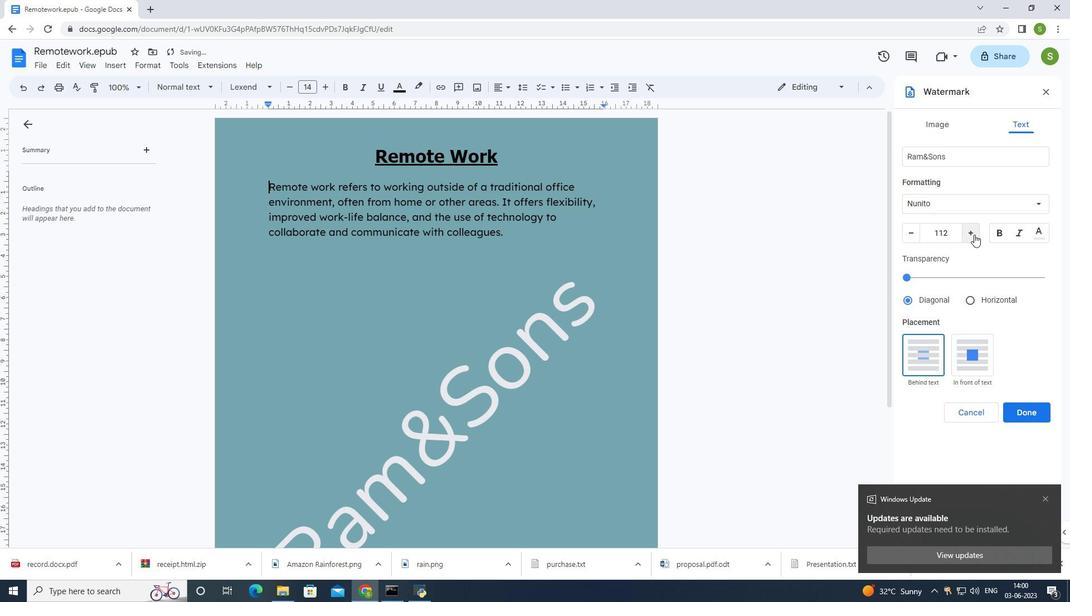 
Action: Mouse pressed left at (974, 234)
Screenshot: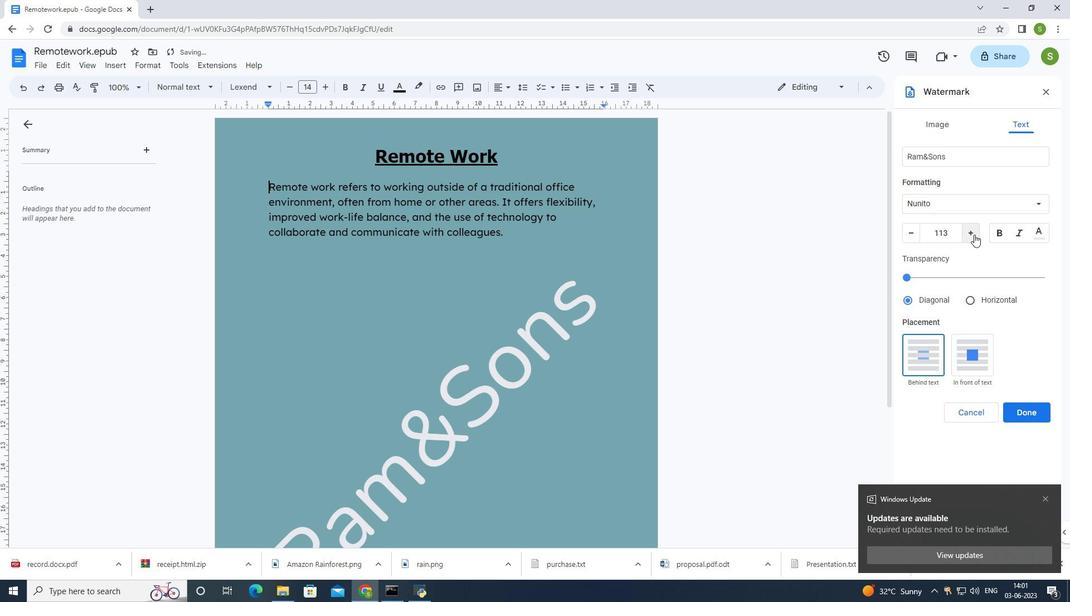 
Action: Mouse pressed left at (974, 234)
Screenshot: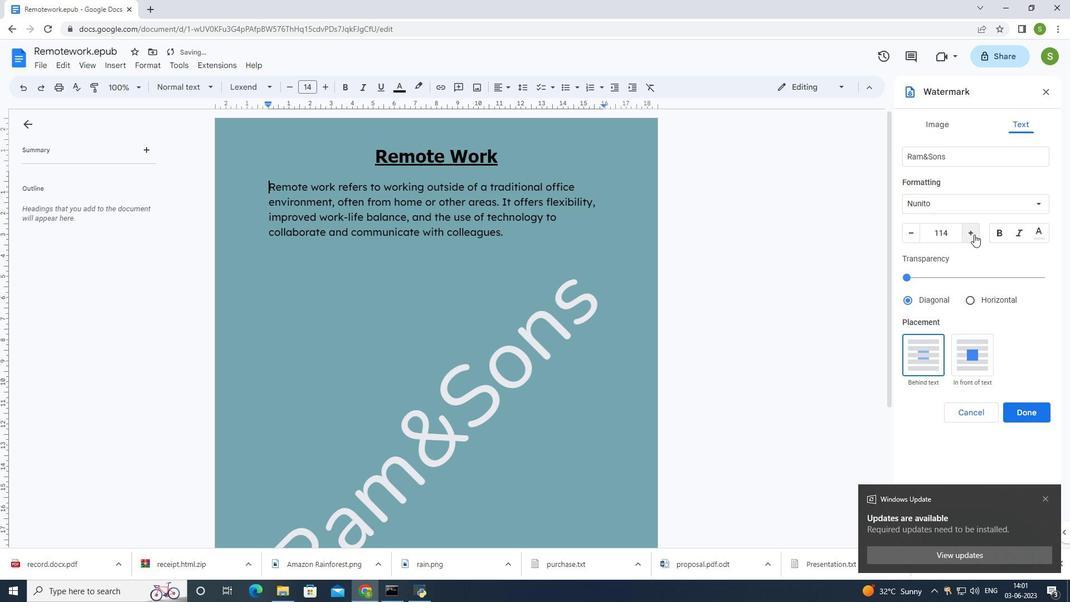 
Action: Mouse pressed left at (974, 234)
Screenshot: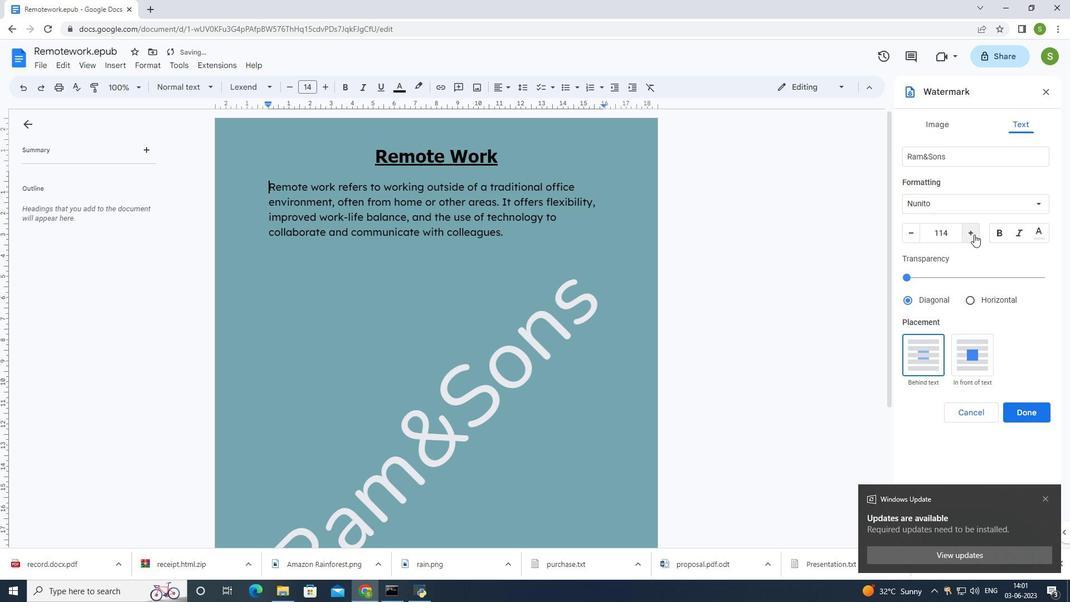 
Action: Mouse pressed left at (974, 234)
Screenshot: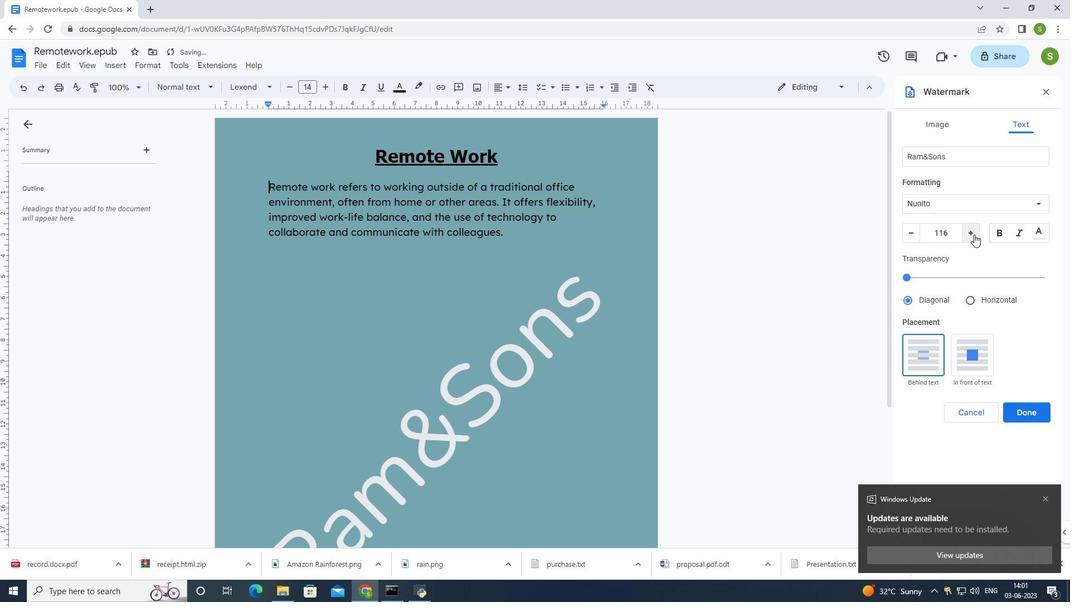 
Action: Mouse moved to (1030, 413)
Screenshot: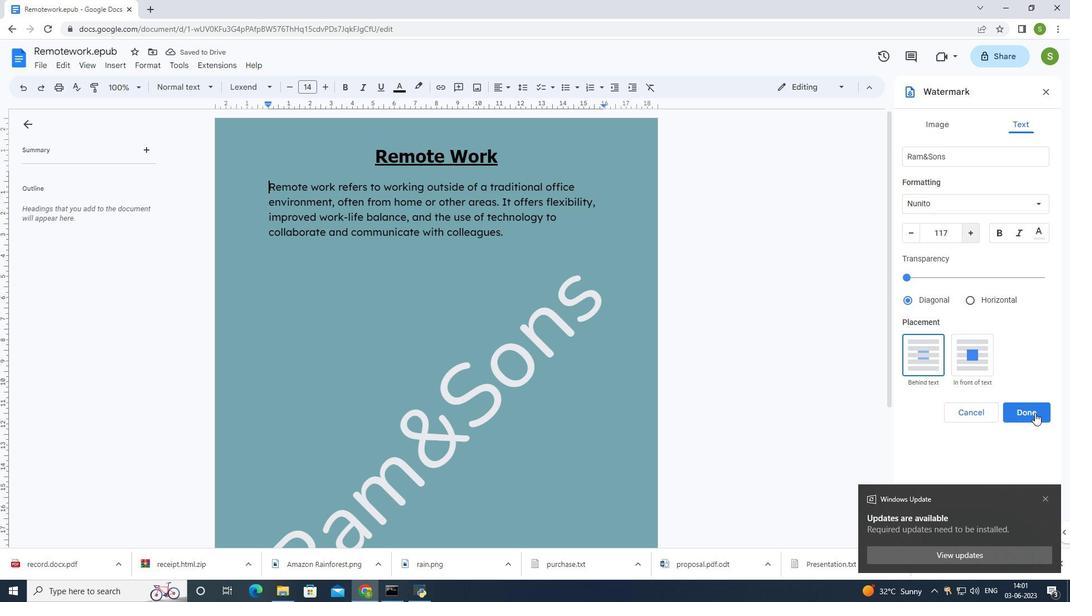 
Action: Mouse pressed left at (1030, 413)
Screenshot: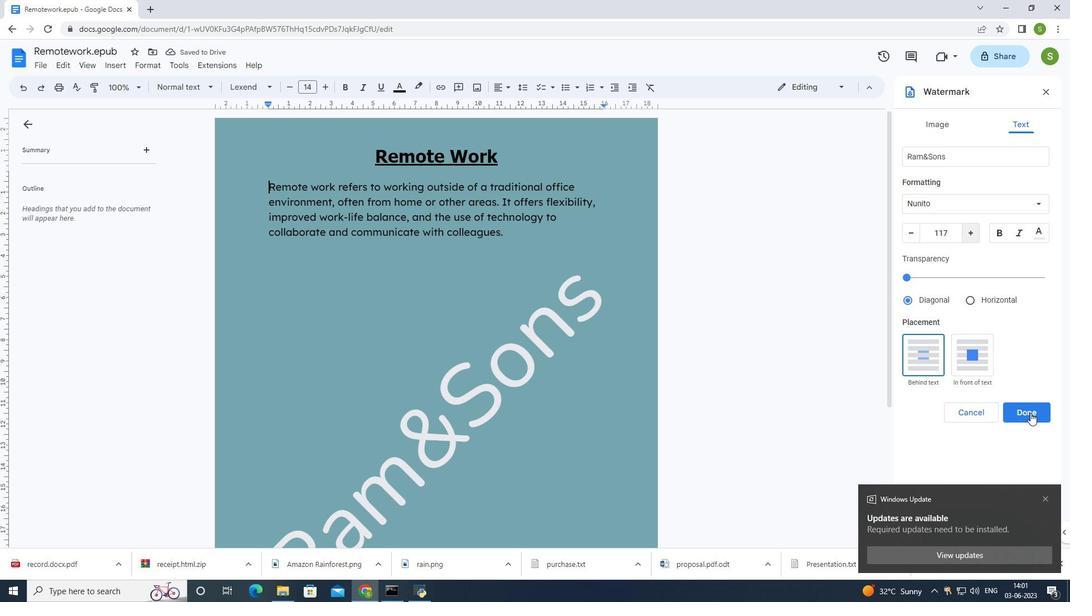 
Action: Mouse moved to (642, 277)
Screenshot: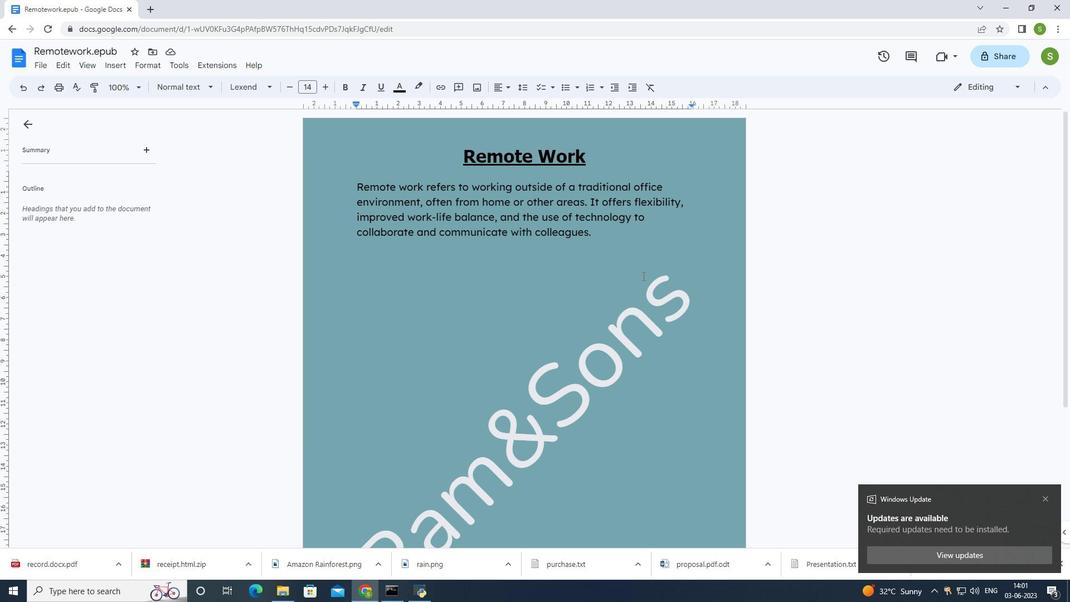 
